 Task: Find connections with filter location Osmanabad with filter topic #sustainabilitywith filter profile language French with filter current company Acquia with filter school R. C. Patel Institute of Technology, Shirpur with filter industry Spectator Sports with filter service category Relocation with filter keywords title Web Developer
Action: Mouse moved to (533, 69)
Screenshot: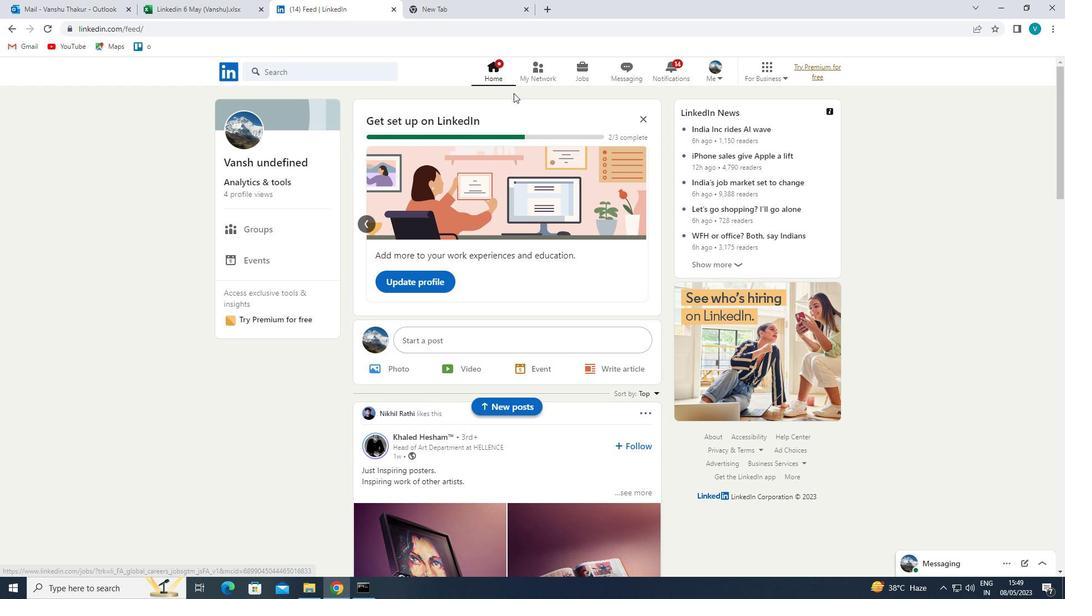 
Action: Mouse pressed left at (533, 69)
Screenshot: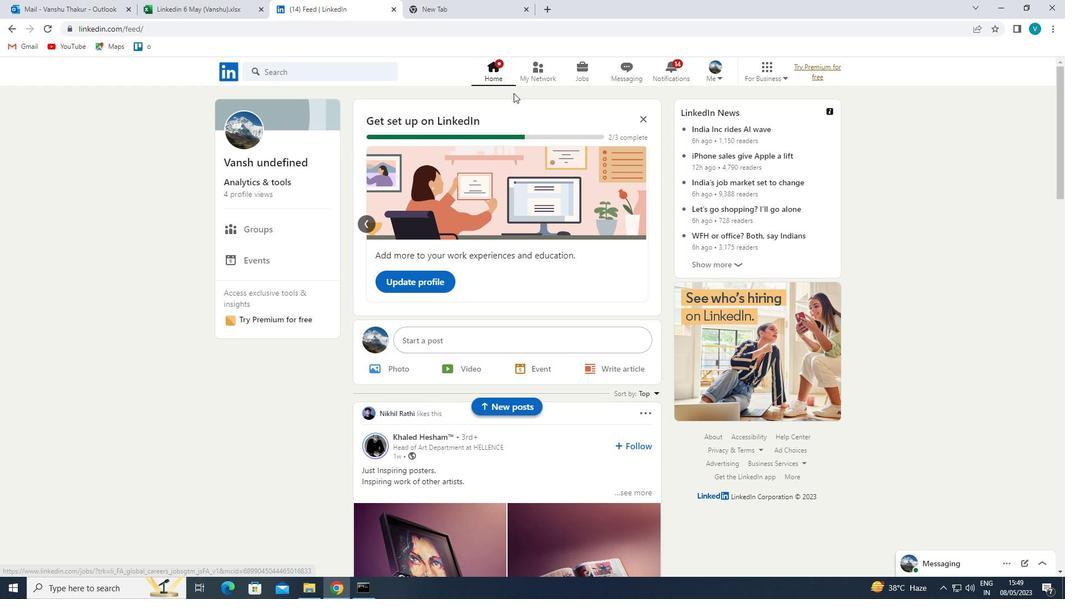 
Action: Mouse moved to (312, 133)
Screenshot: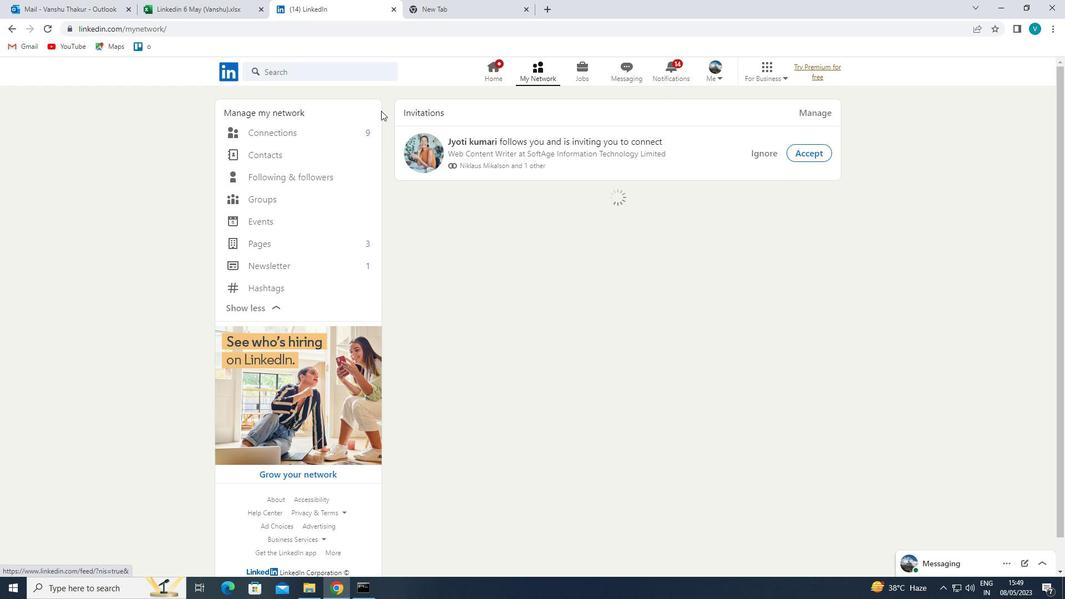 
Action: Mouse pressed left at (312, 133)
Screenshot: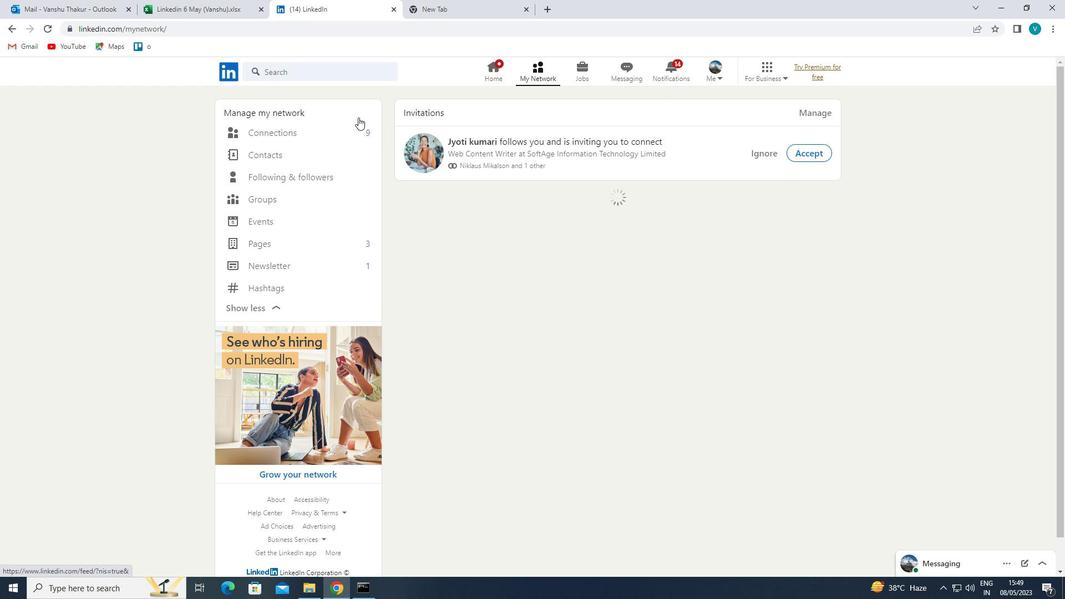 
Action: Mouse moved to (636, 135)
Screenshot: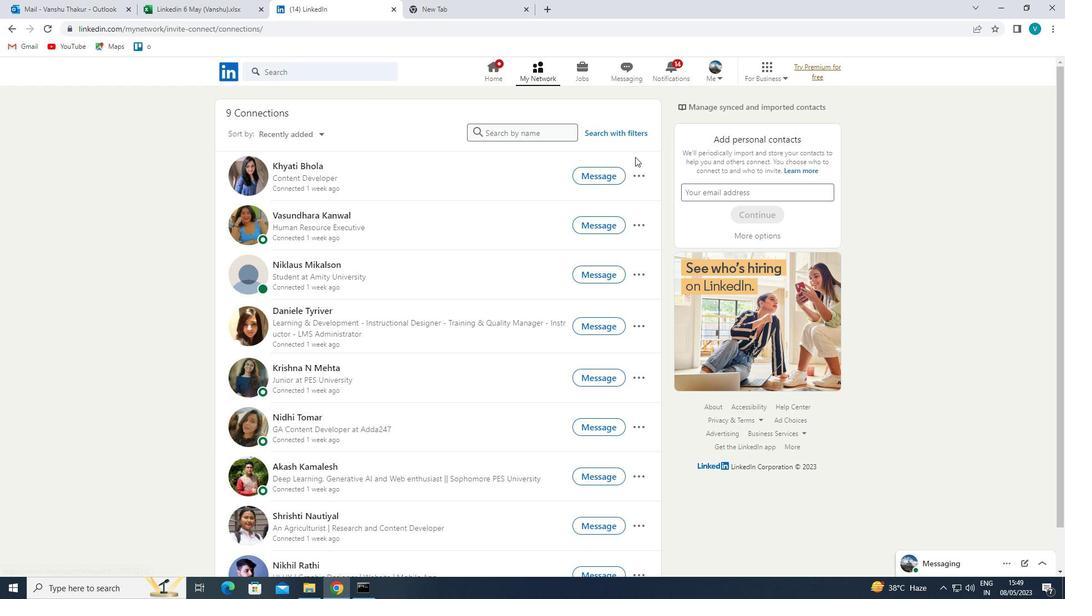 
Action: Mouse pressed left at (636, 135)
Screenshot: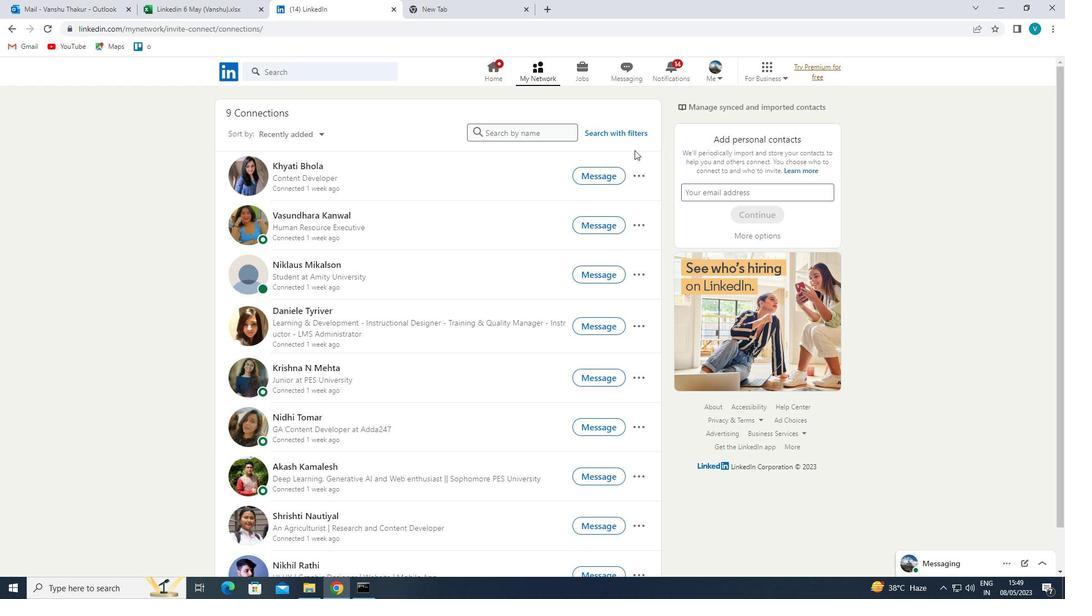 
Action: Mouse moved to (517, 103)
Screenshot: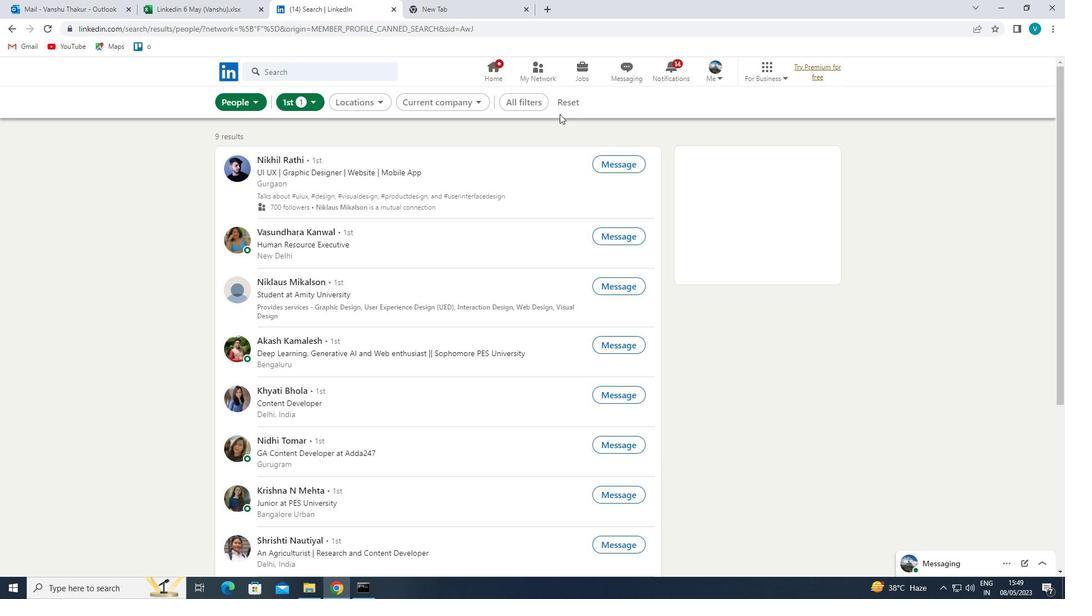 
Action: Mouse pressed left at (517, 103)
Screenshot: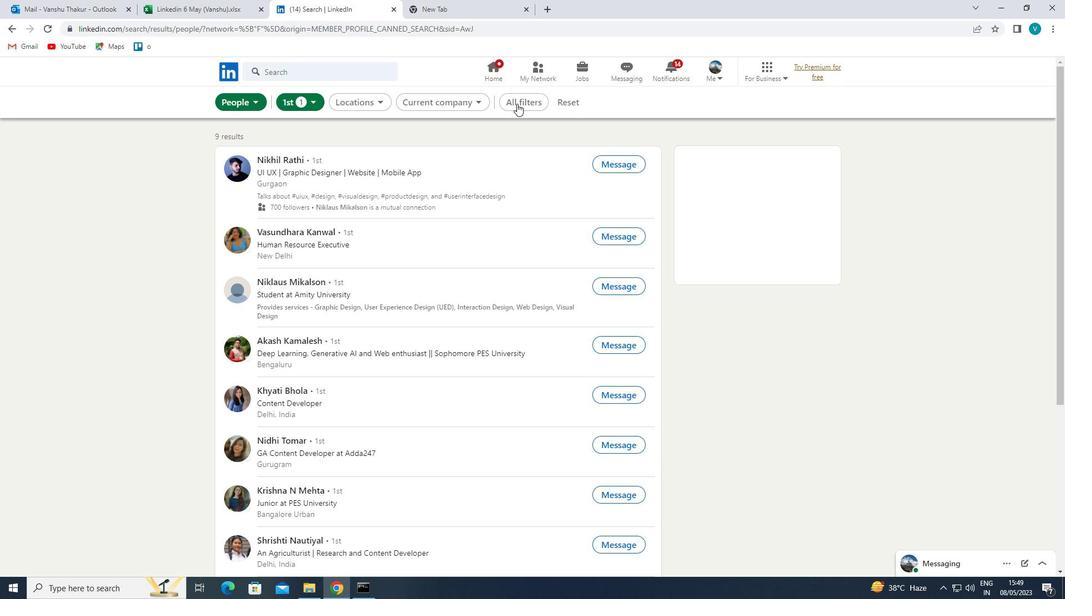 
Action: Mouse moved to (904, 262)
Screenshot: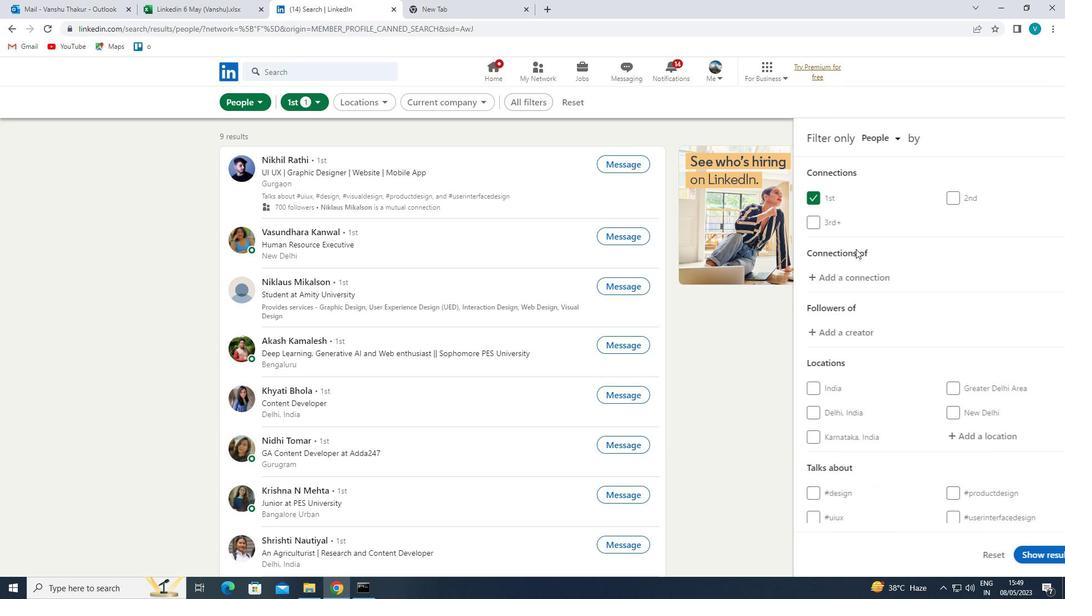 
Action: Mouse scrolled (904, 262) with delta (0, 0)
Screenshot: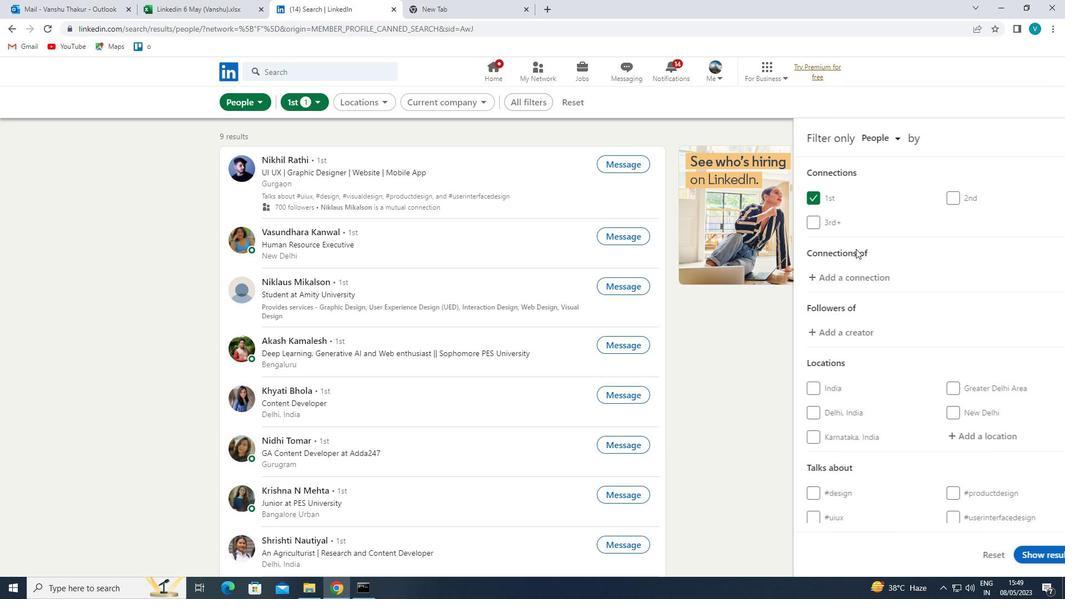 
Action: Mouse scrolled (904, 262) with delta (0, 0)
Screenshot: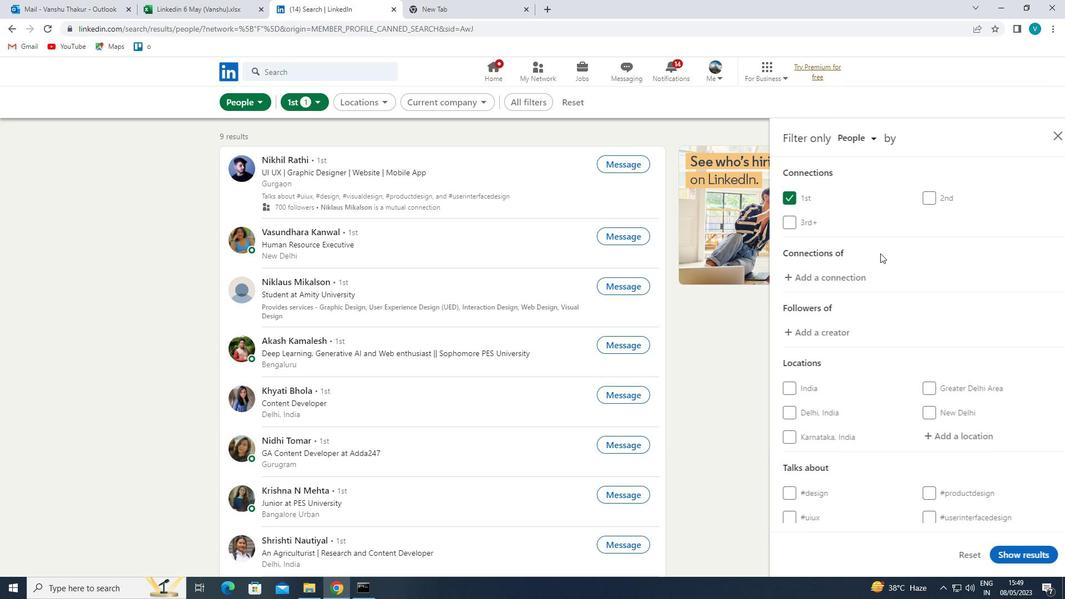 
Action: Mouse moved to (941, 324)
Screenshot: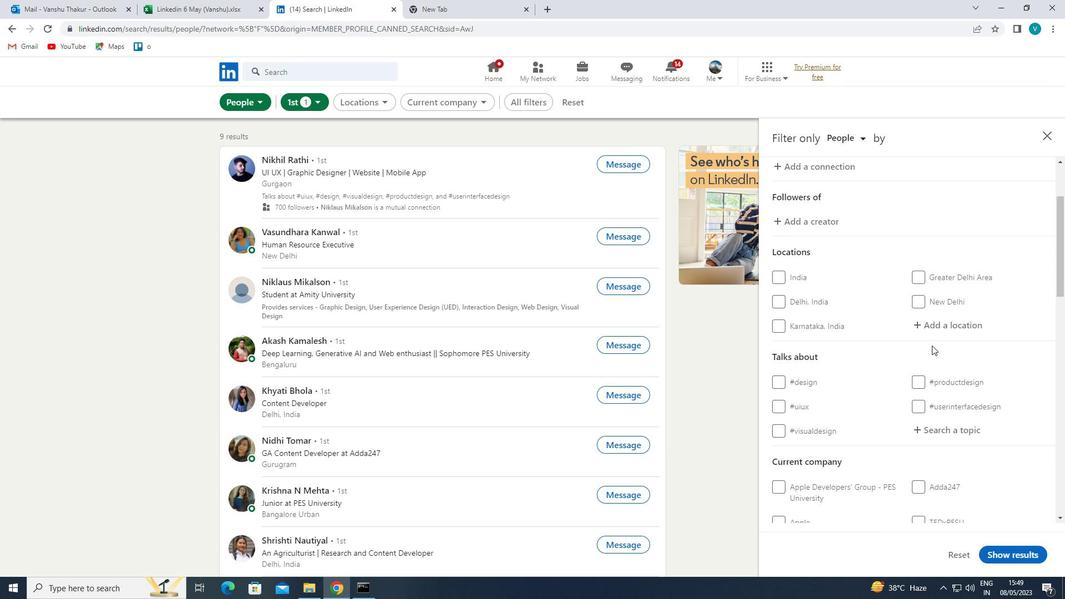 
Action: Mouse pressed left at (941, 324)
Screenshot: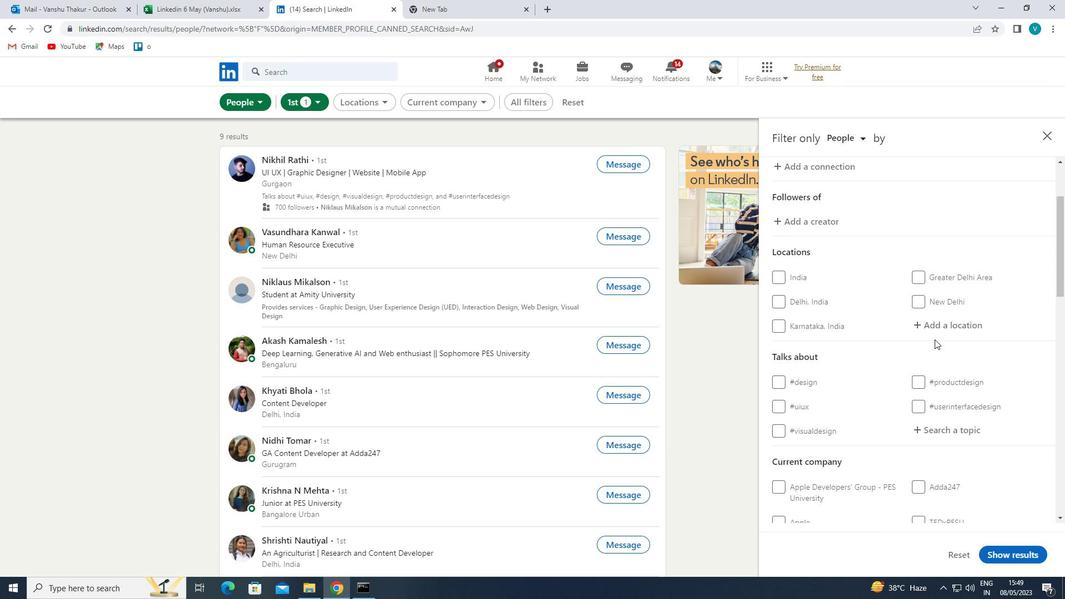 
Action: Mouse moved to (705, 198)
Screenshot: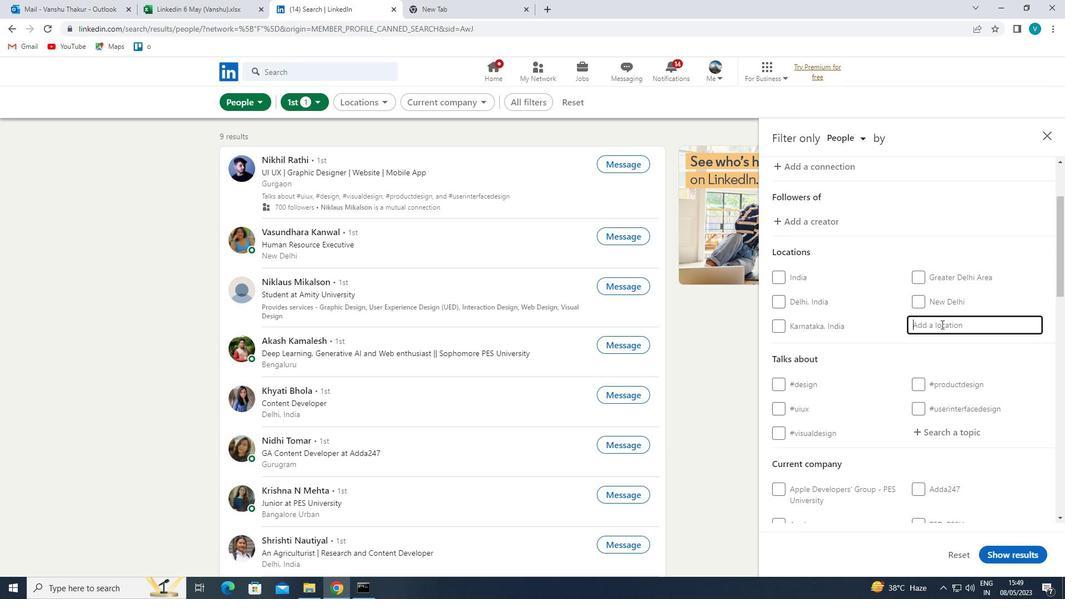 
Action: Key pressed <Key.shift>OSMANABAD
Screenshot: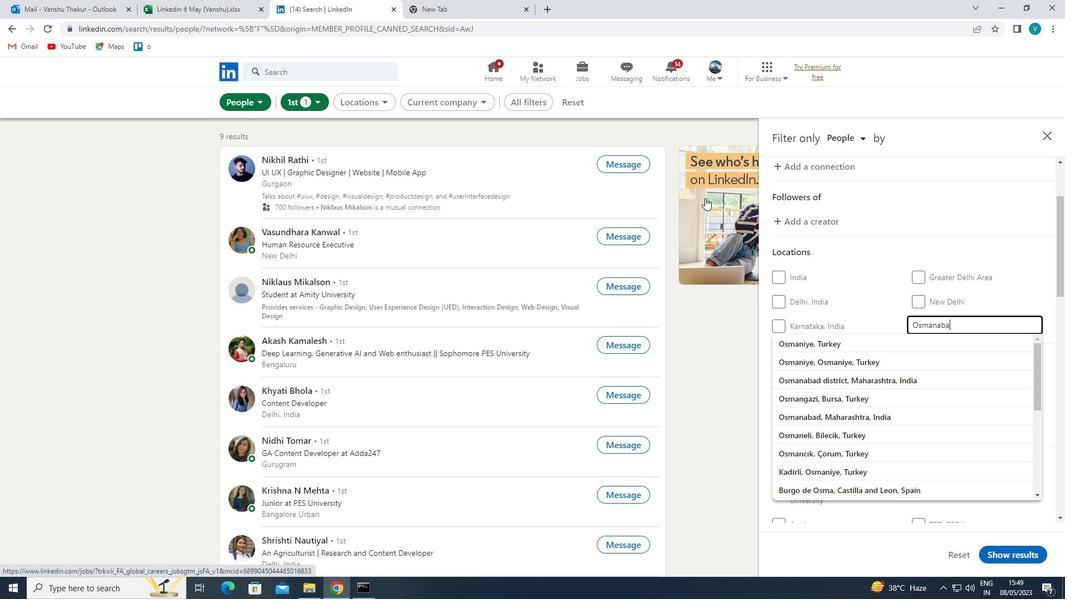 
Action: Mouse moved to (883, 338)
Screenshot: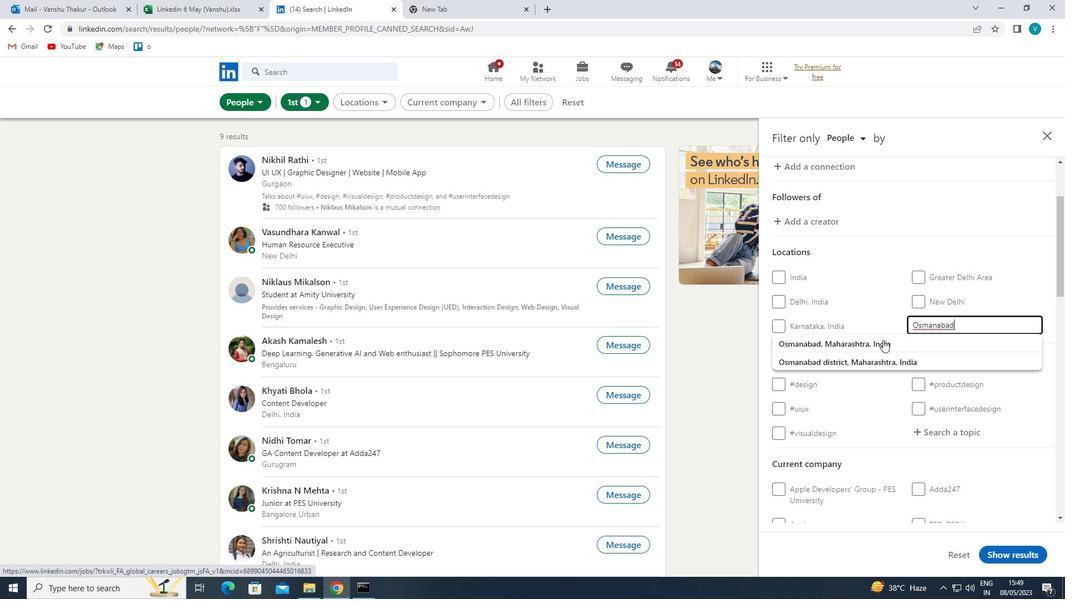 
Action: Mouse pressed left at (883, 338)
Screenshot: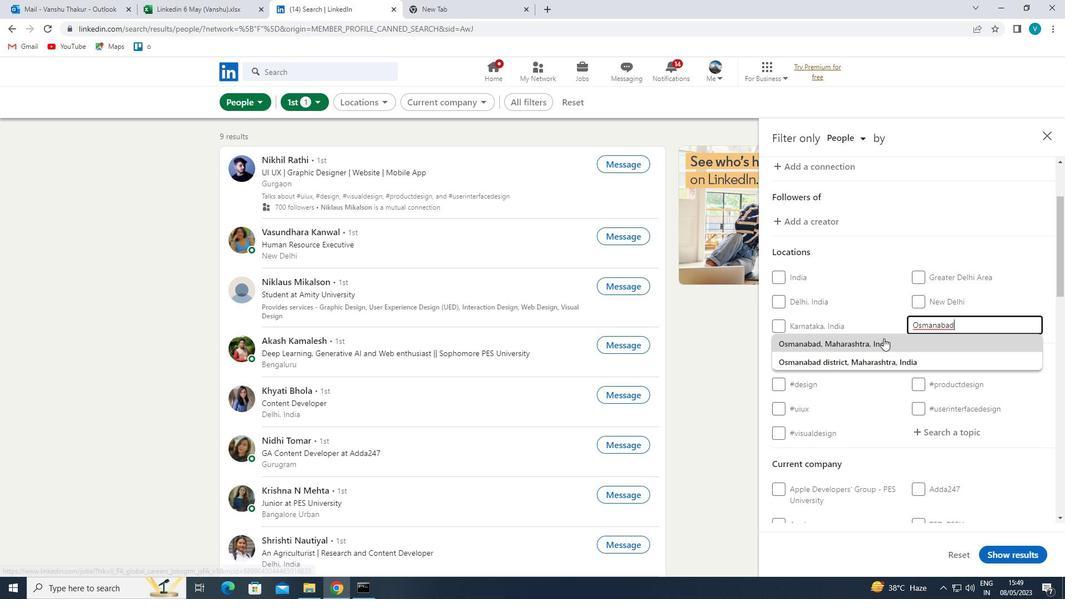 
Action: Mouse moved to (929, 350)
Screenshot: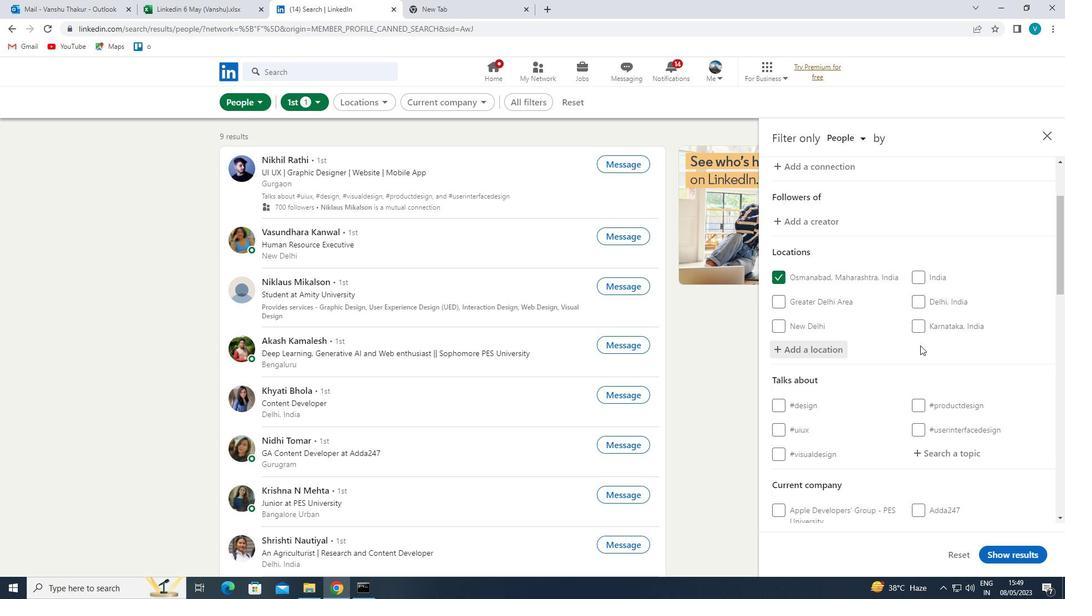 
Action: Mouse scrolled (929, 349) with delta (0, 0)
Screenshot: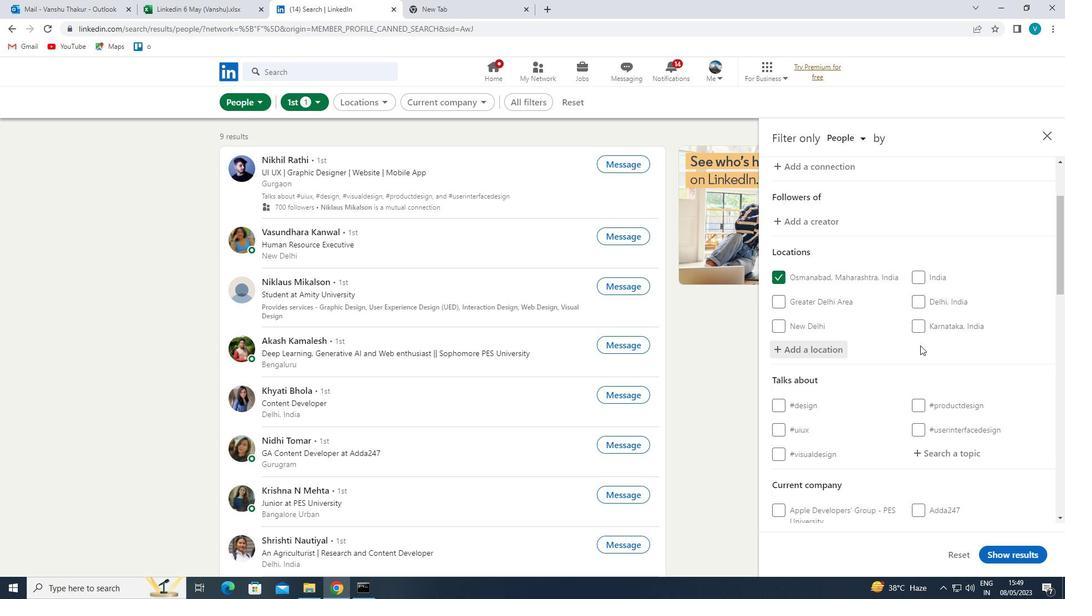 
Action: Mouse moved to (930, 350)
Screenshot: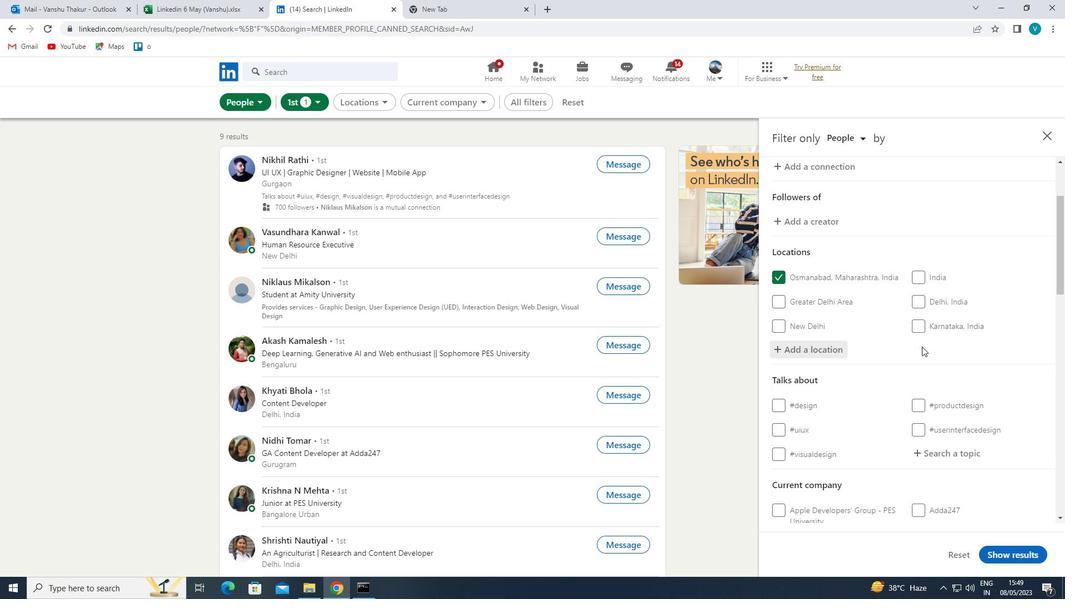 
Action: Mouse scrolled (930, 350) with delta (0, 0)
Screenshot: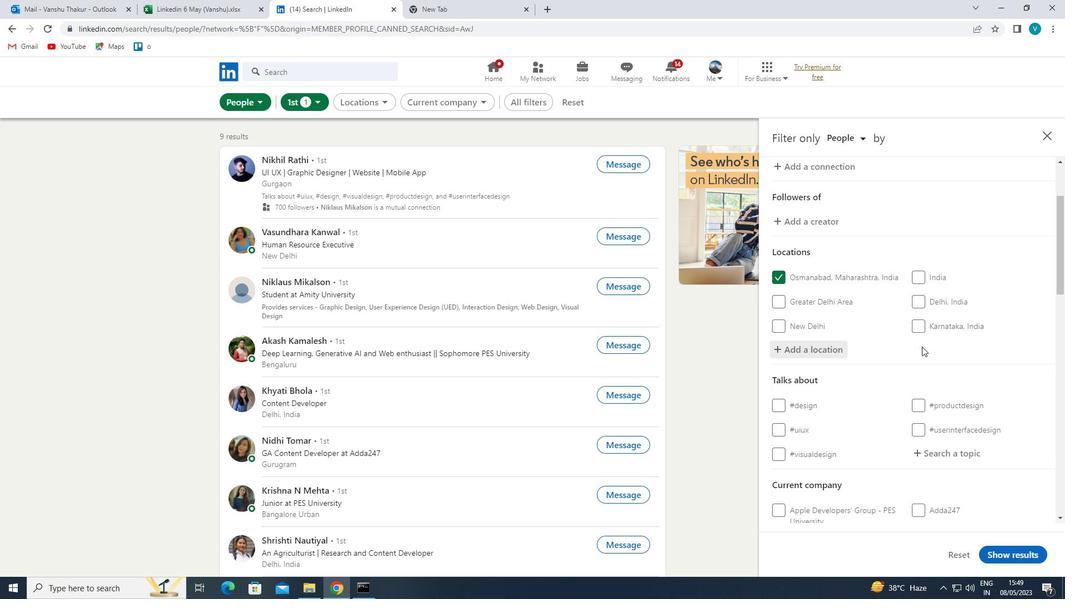 
Action: Mouse moved to (949, 350)
Screenshot: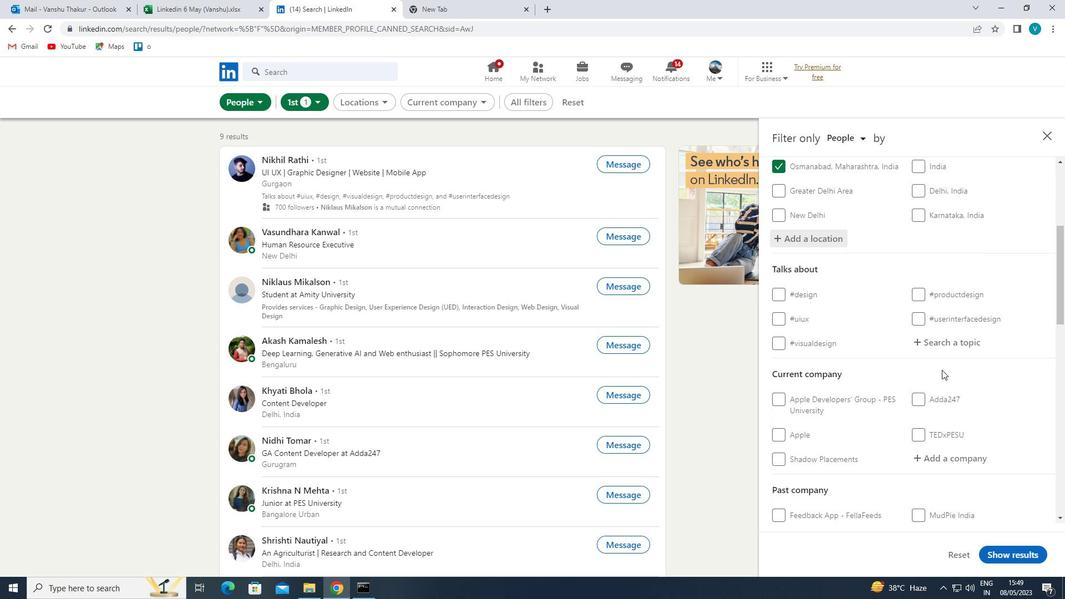 
Action: Mouse pressed left at (949, 350)
Screenshot: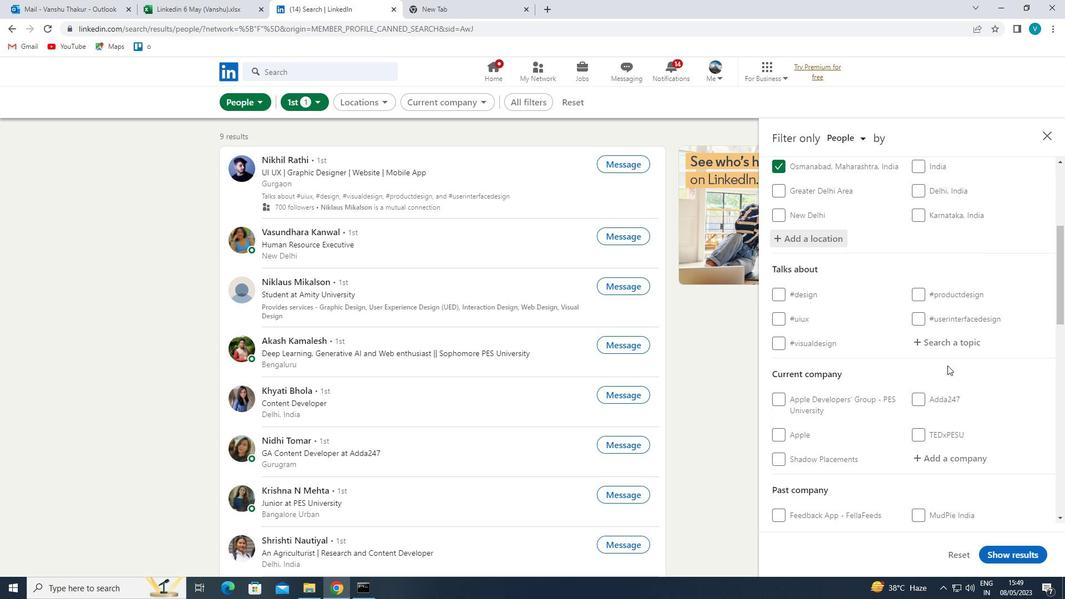 
Action: Mouse moved to (751, 229)
Screenshot: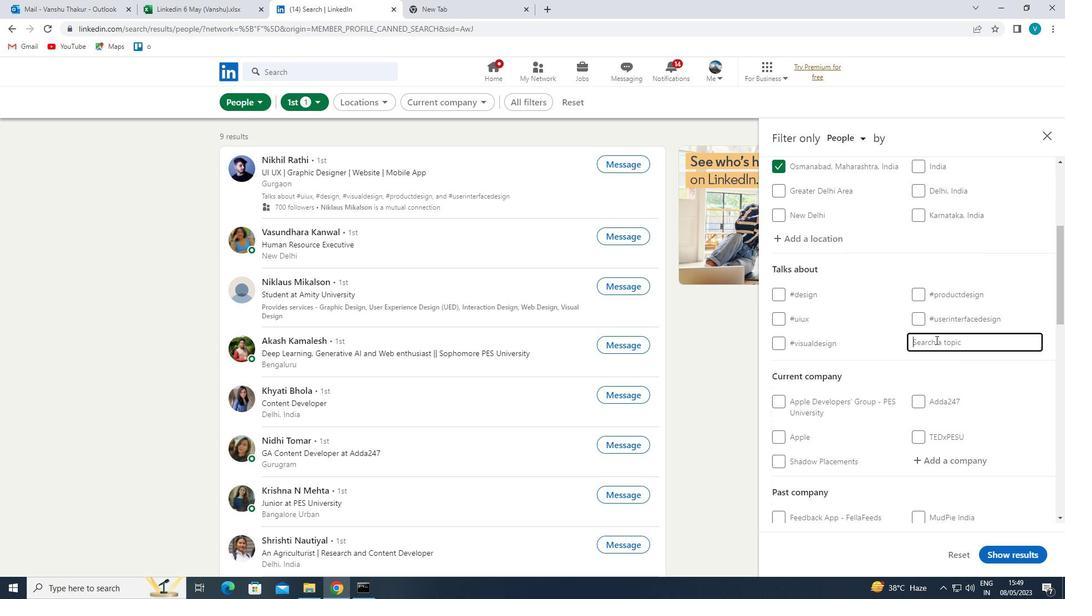 
Action: Key pressed SUSTAINA
Screenshot: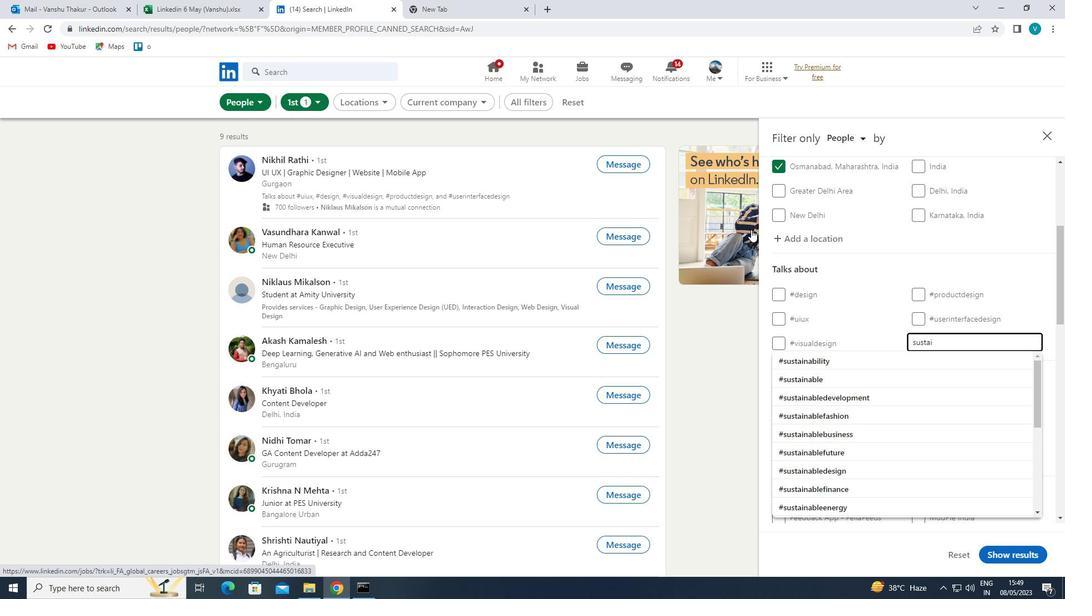 
Action: Mouse moved to (836, 361)
Screenshot: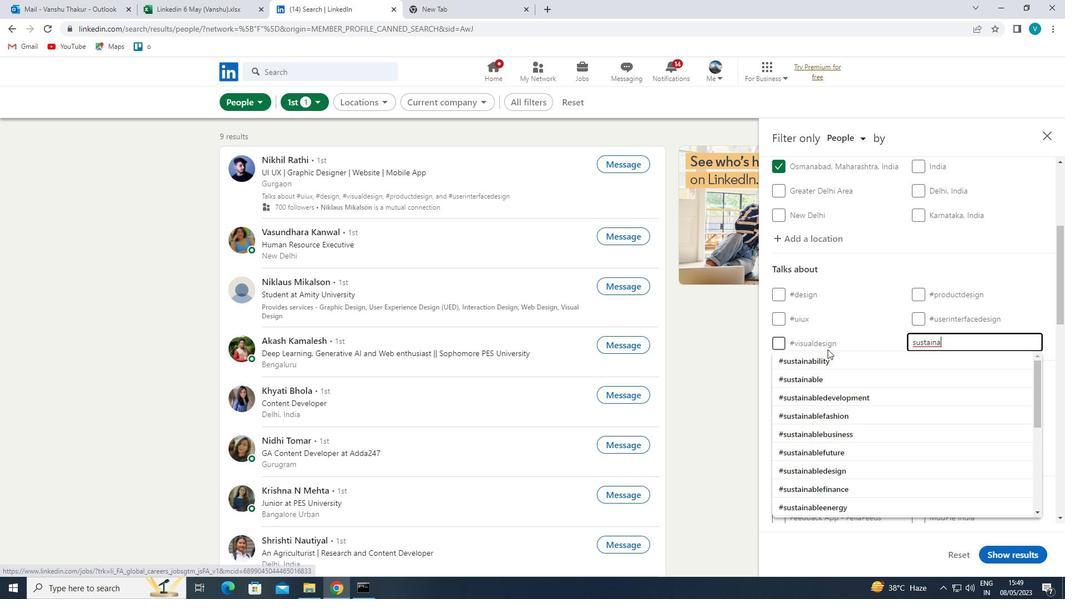 
Action: Mouse pressed left at (836, 361)
Screenshot: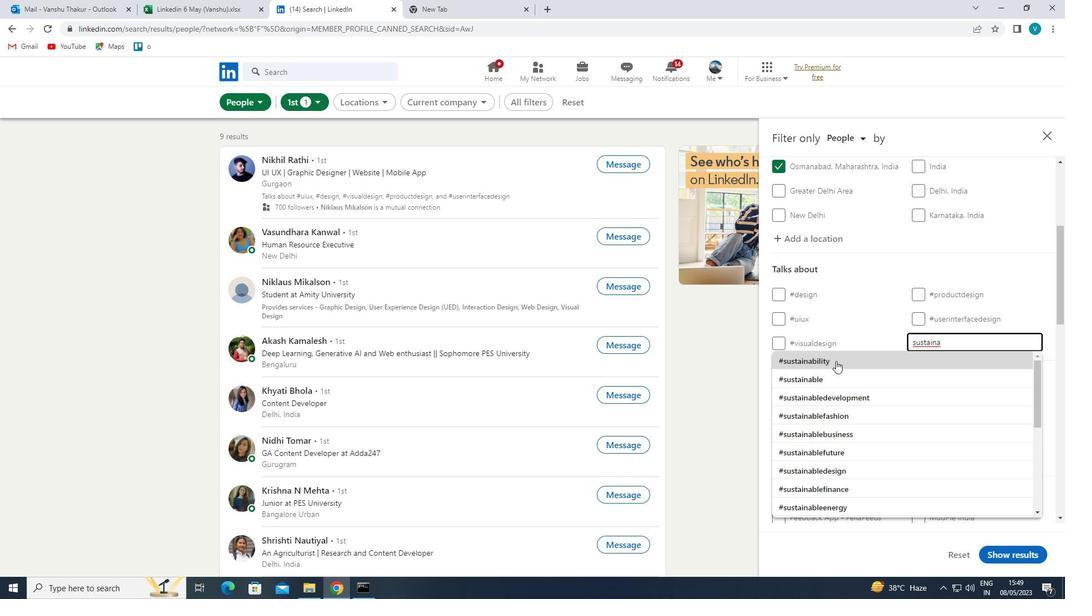 
Action: Mouse moved to (899, 350)
Screenshot: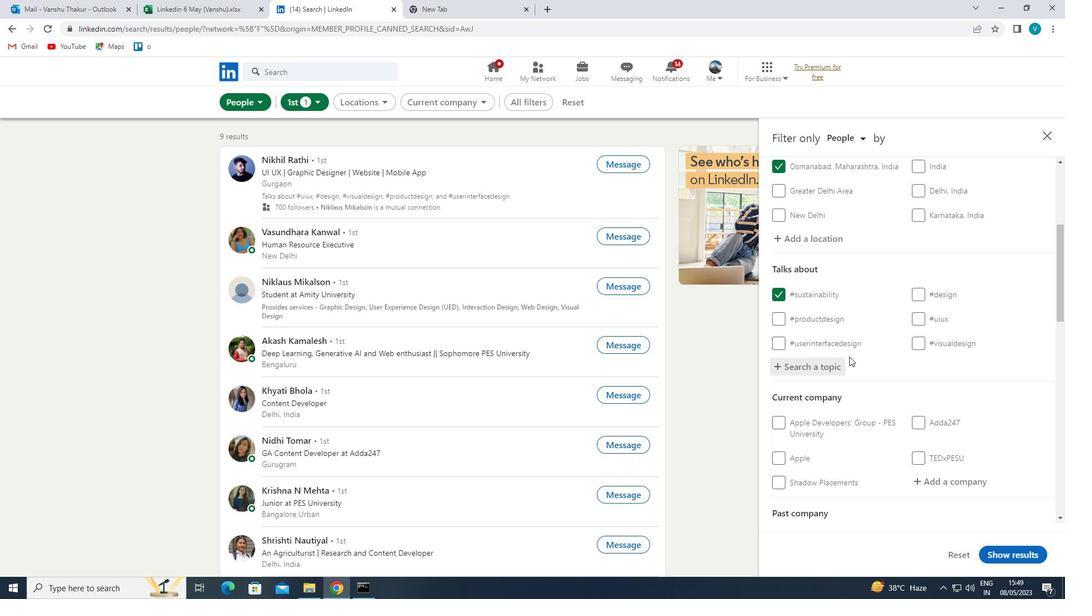 
Action: Mouse scrolled (899, 350) with delta (0, 0)
Screenshot: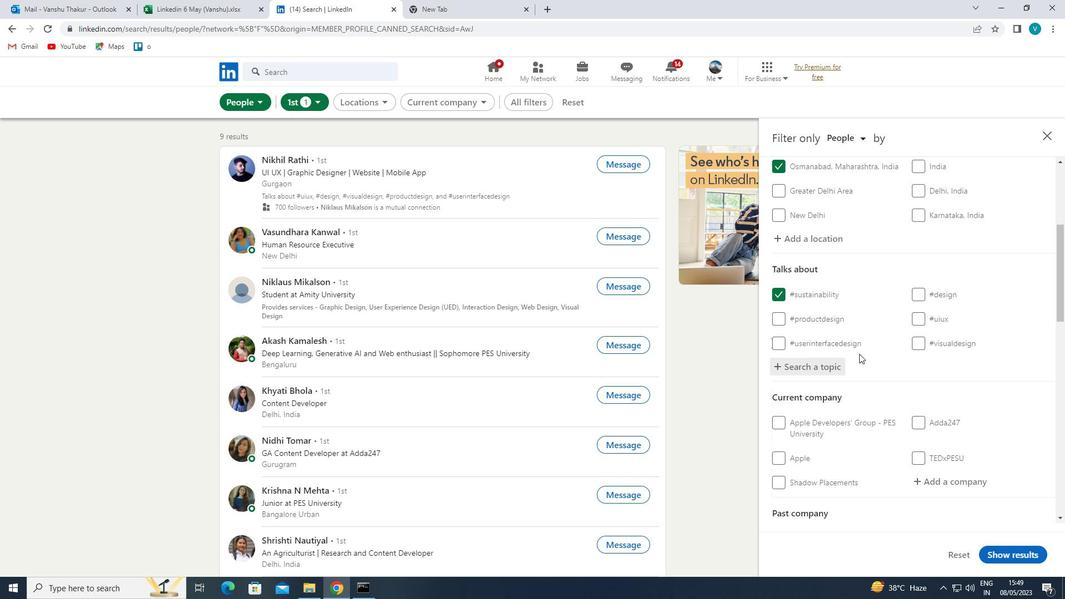 
Action: Mouse moved to (903, 350)
Screenshot: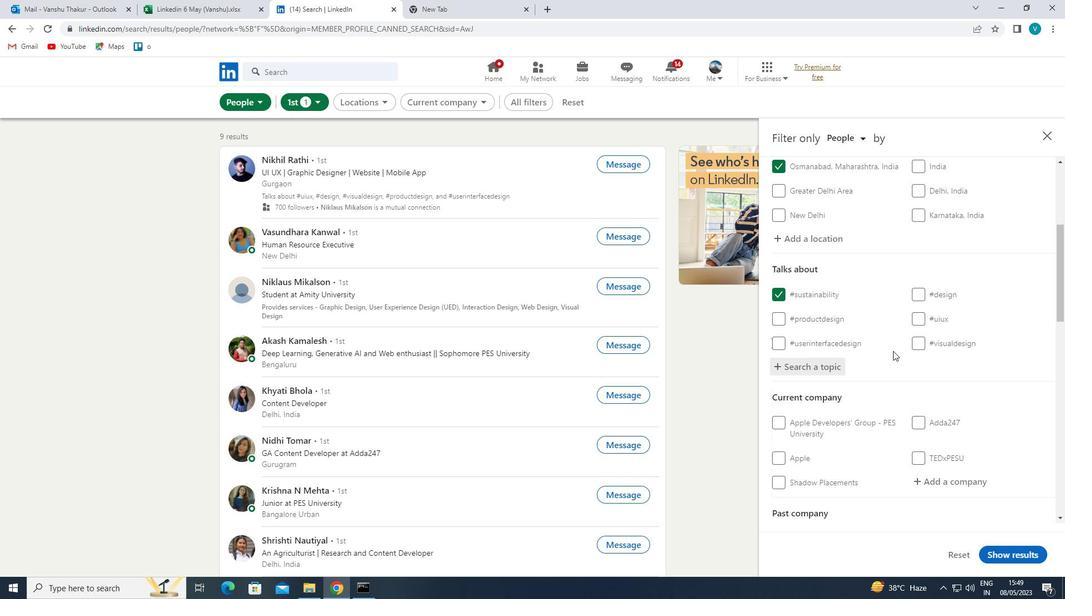 
Action: Mouse scrolled (903, 350) with delta (0, 0)
Screenshot: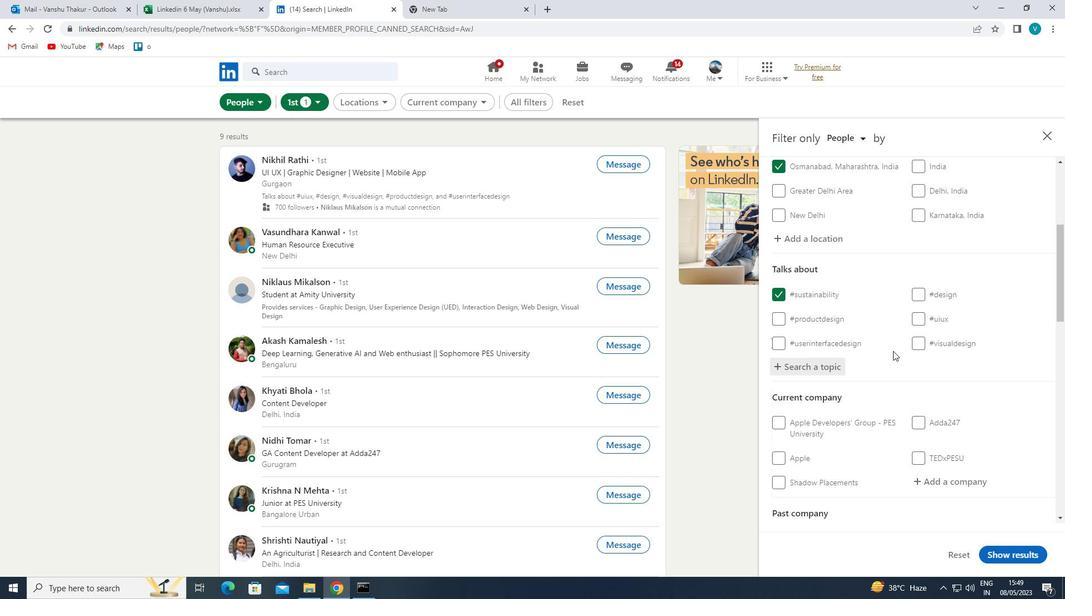 
Action: Mouse moved to (906, 350)
Screenshot: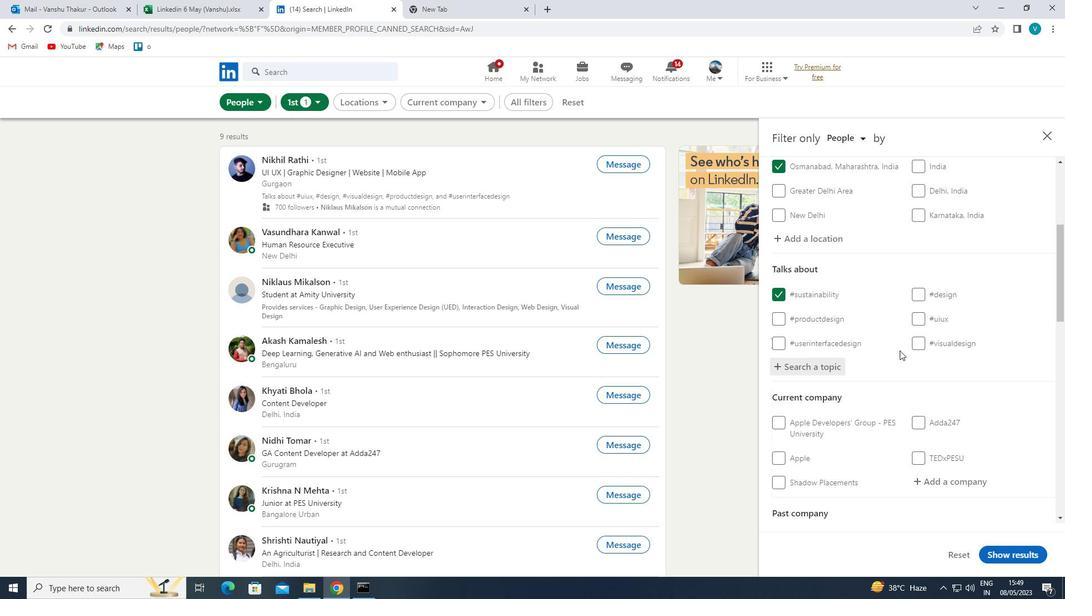 
Action: Mouse scrolled (906, 349) with delta (0, 0)
Screenshot: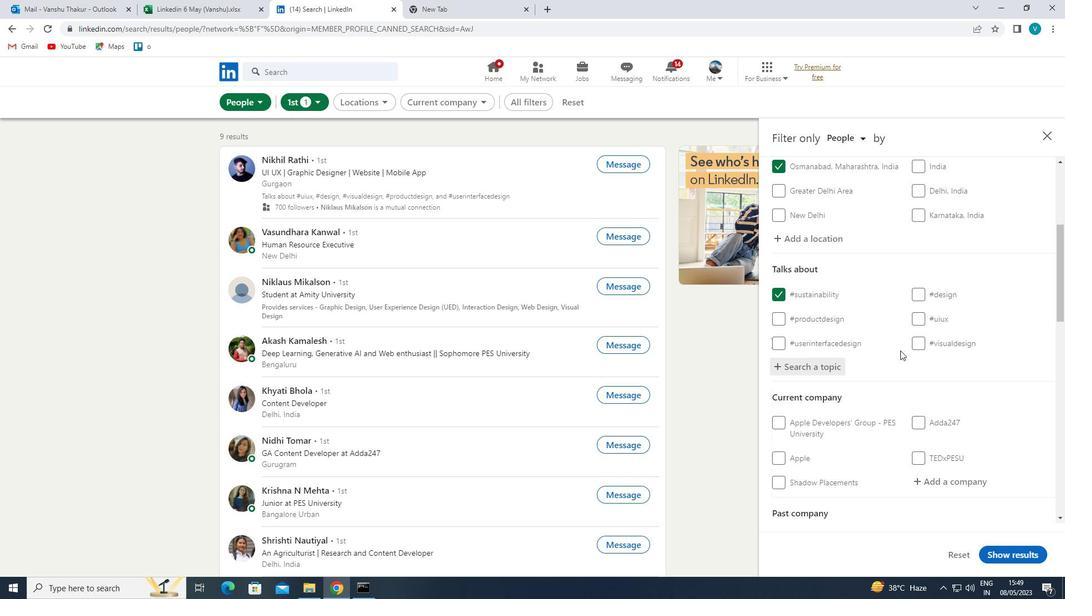 
Action: Mouse moved to (948, 317)
Screenshot: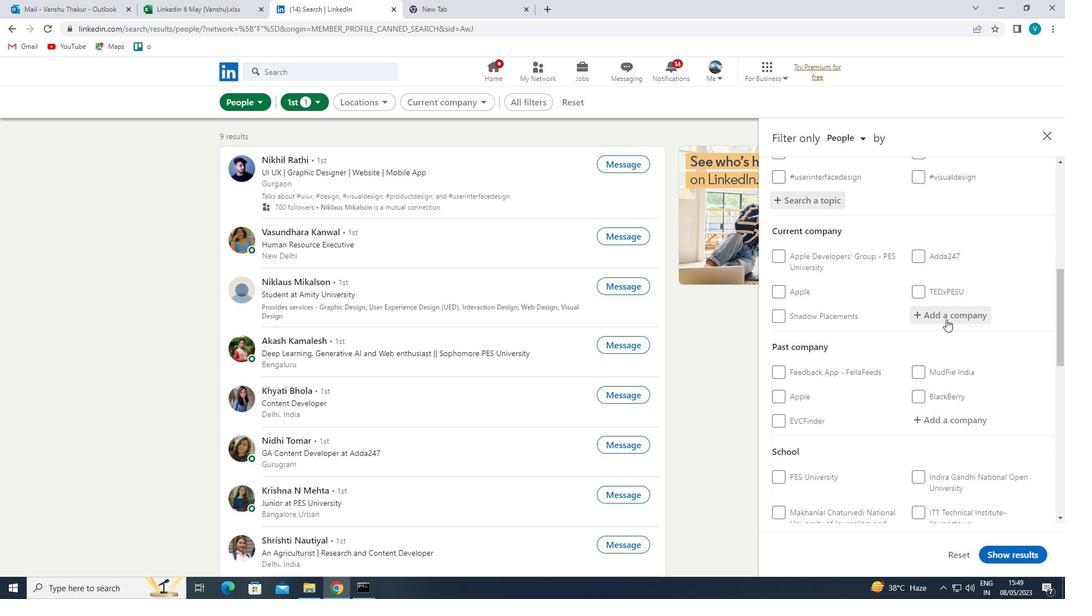 
Action: Mouse pressed left at (948, 317)
Screenshot: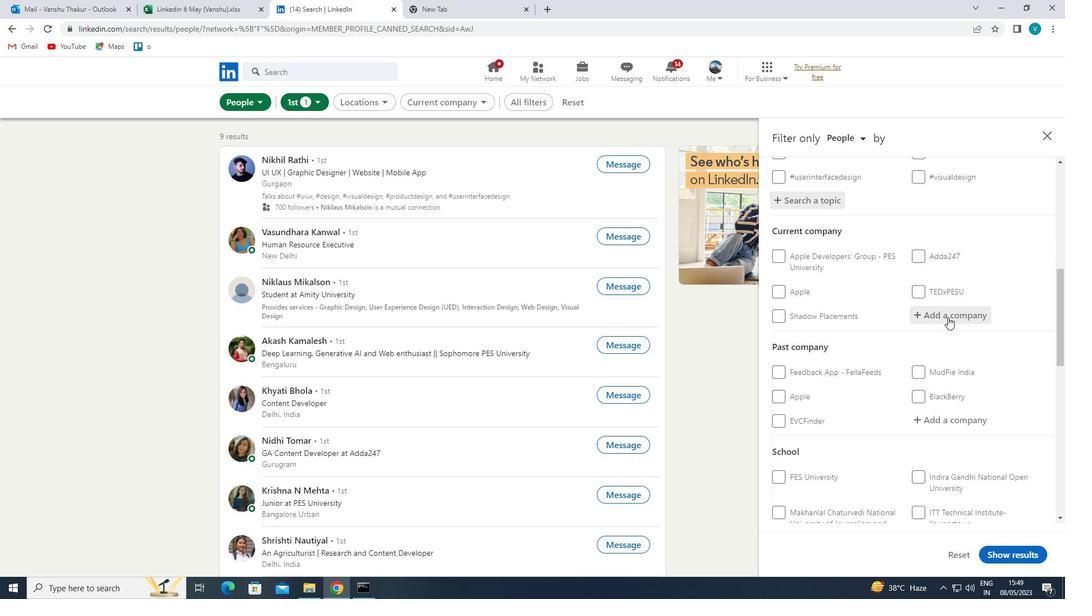 
Action: Key pressed <Key.shift>
Screenshot: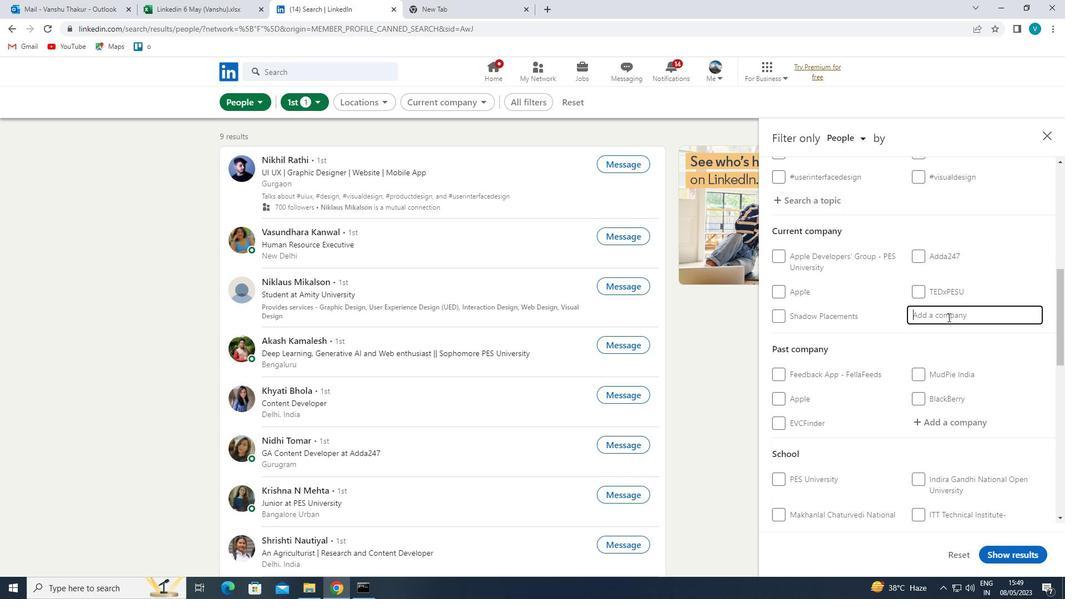 
Action: Mouse moved to (871, 271)
Screenshot: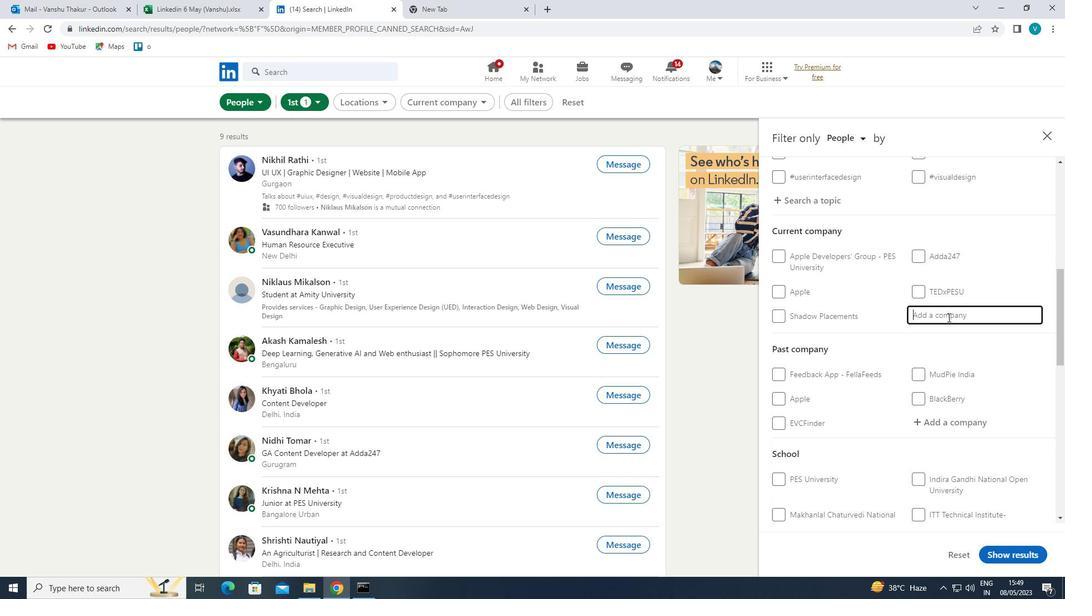 
Action: Key pressed ACQUITA
Screenshot: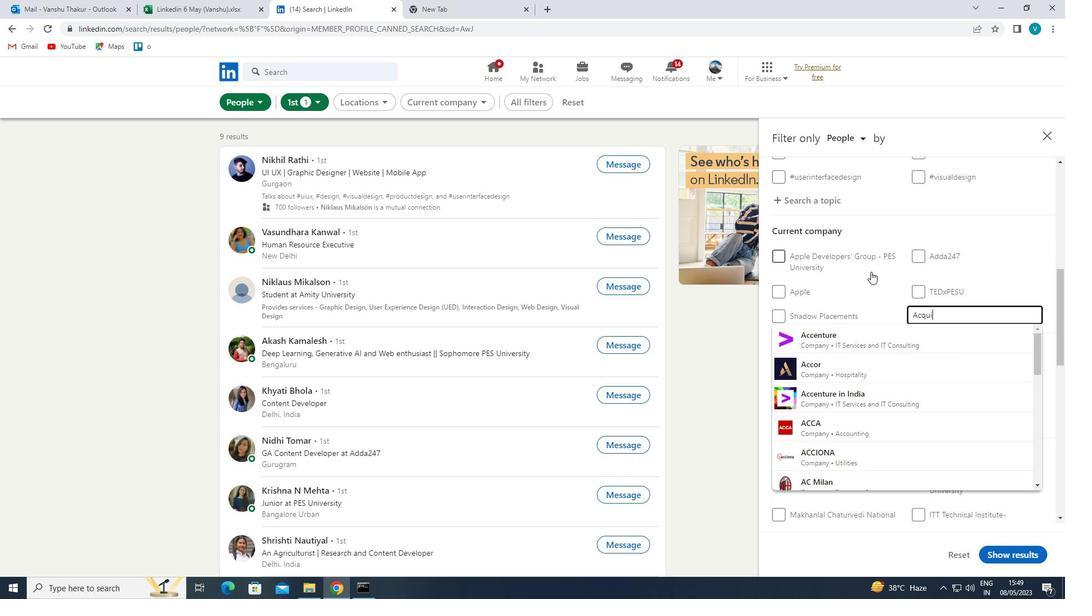 
Action: Mouse moved to (943, 322)
Screenshot: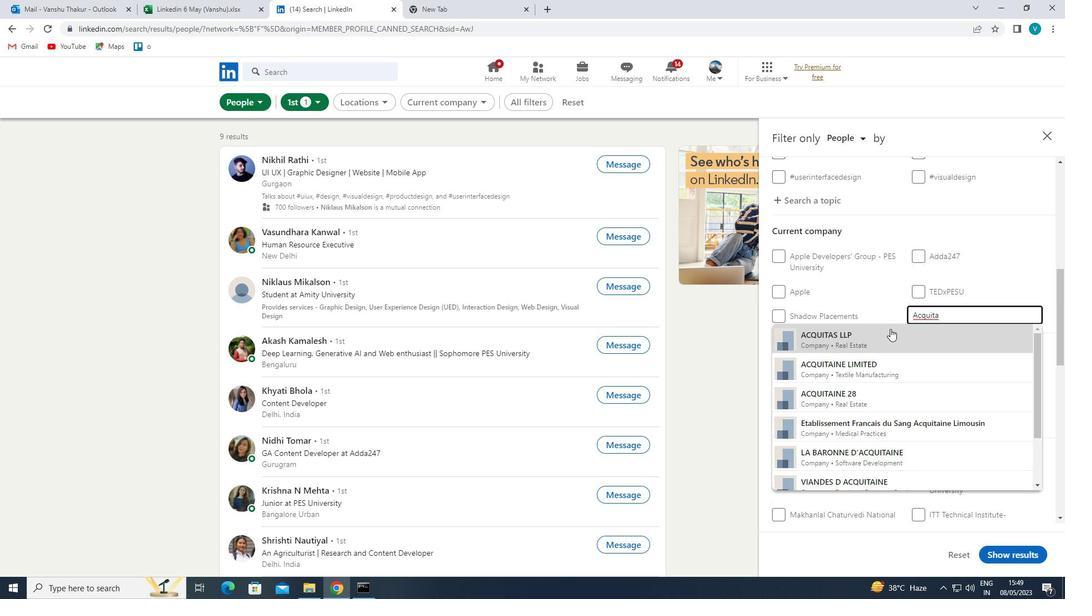 
Action: Mouse scrolled (943, 322) with delta (0, 0)
Screenshot: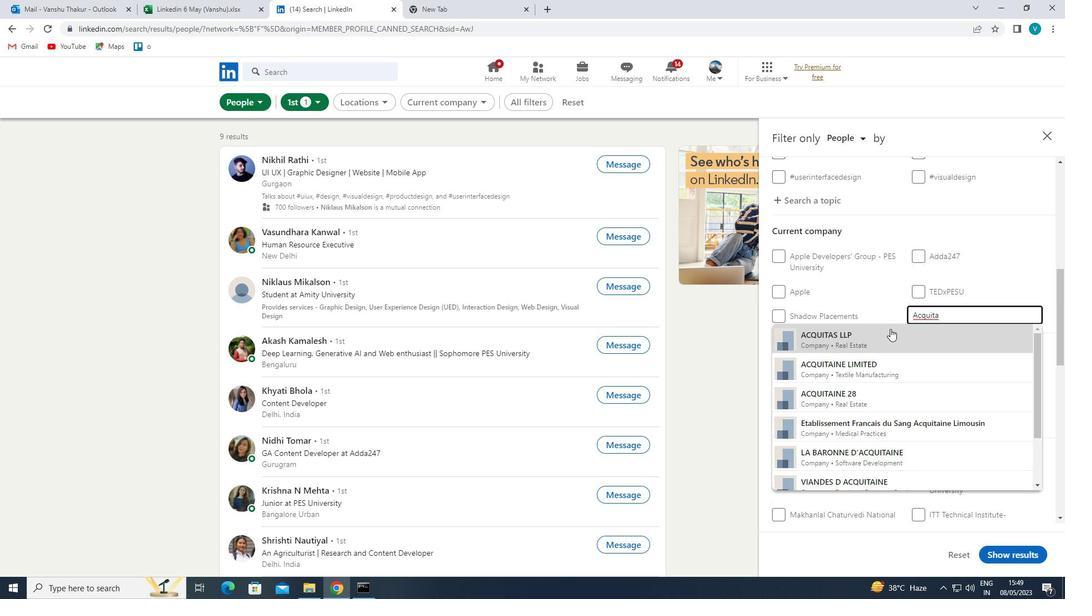 
Action: Mouse moved to (925, 303)
Screenshot: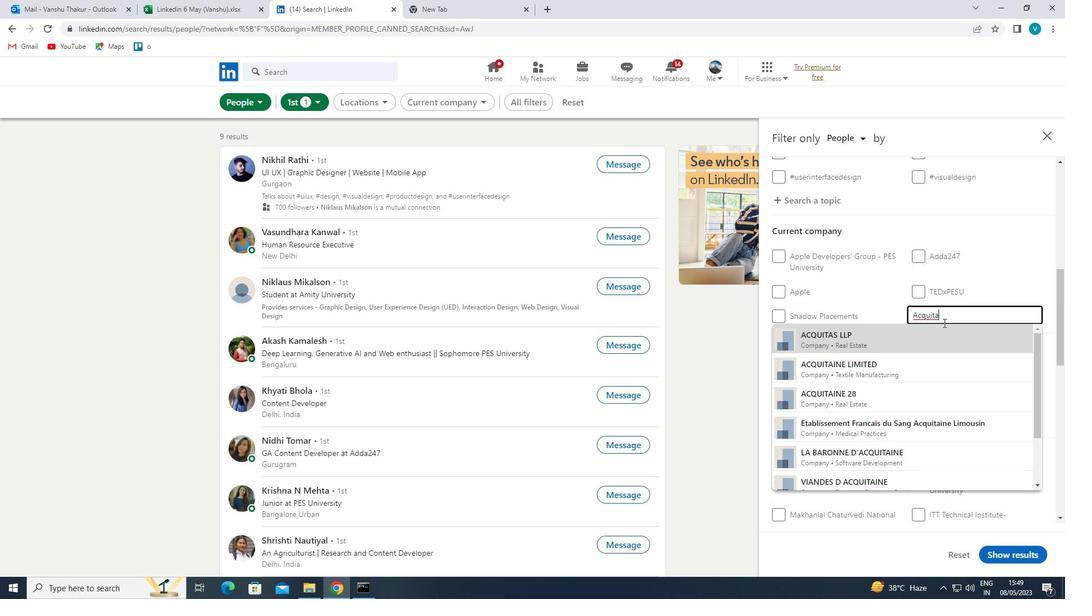 
Action: Key pressed <Key.backspace><Key.backspace>
Screenshot: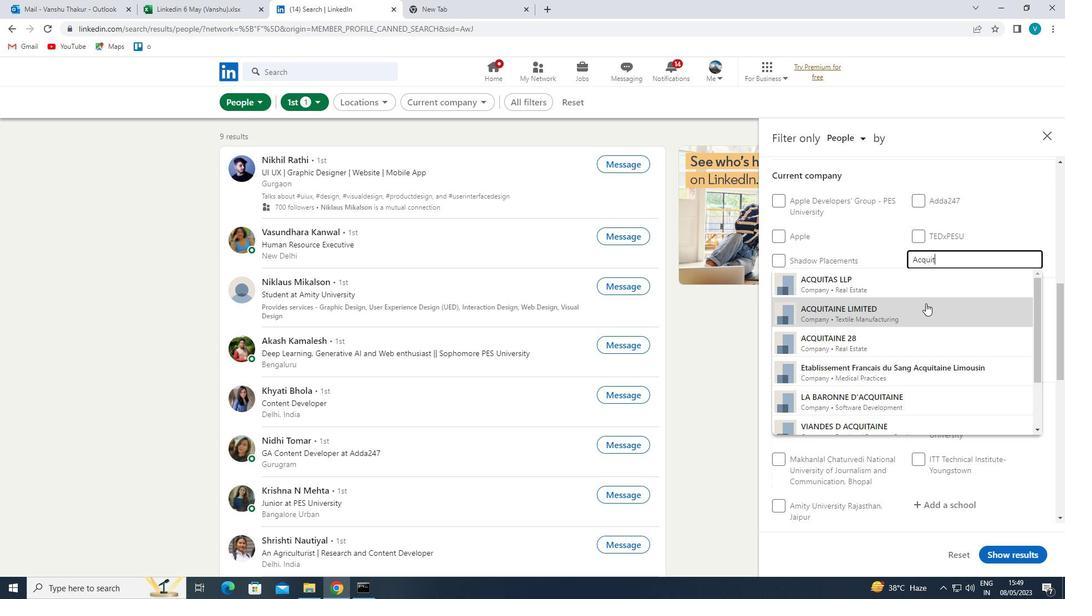 
Action: Mouse moved to (940, 285)
Screenshot: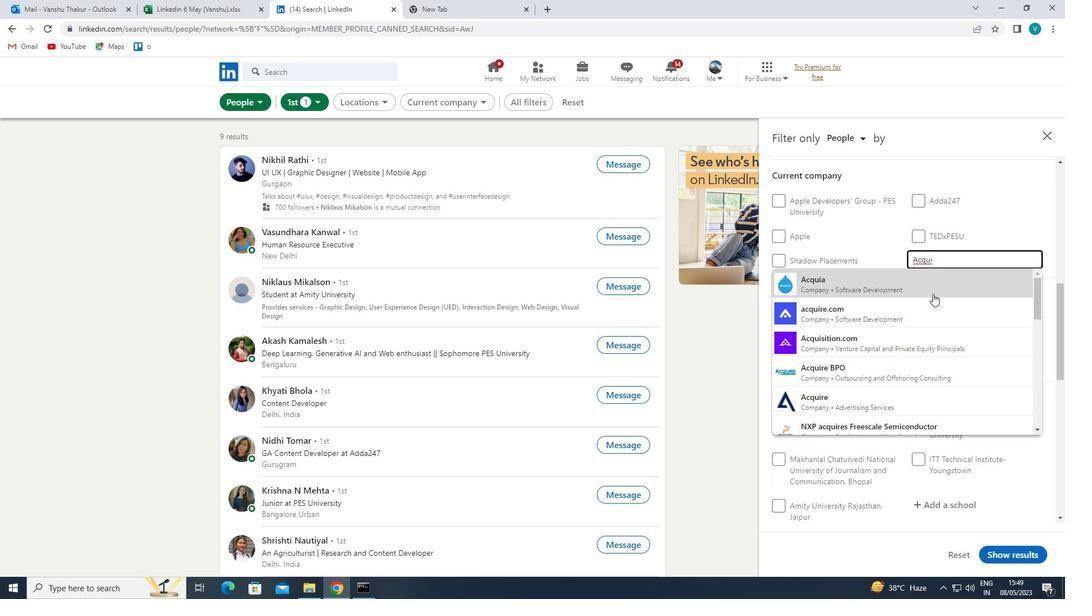 
Action: Mouse pressed left at (940, 285)
Screenshot: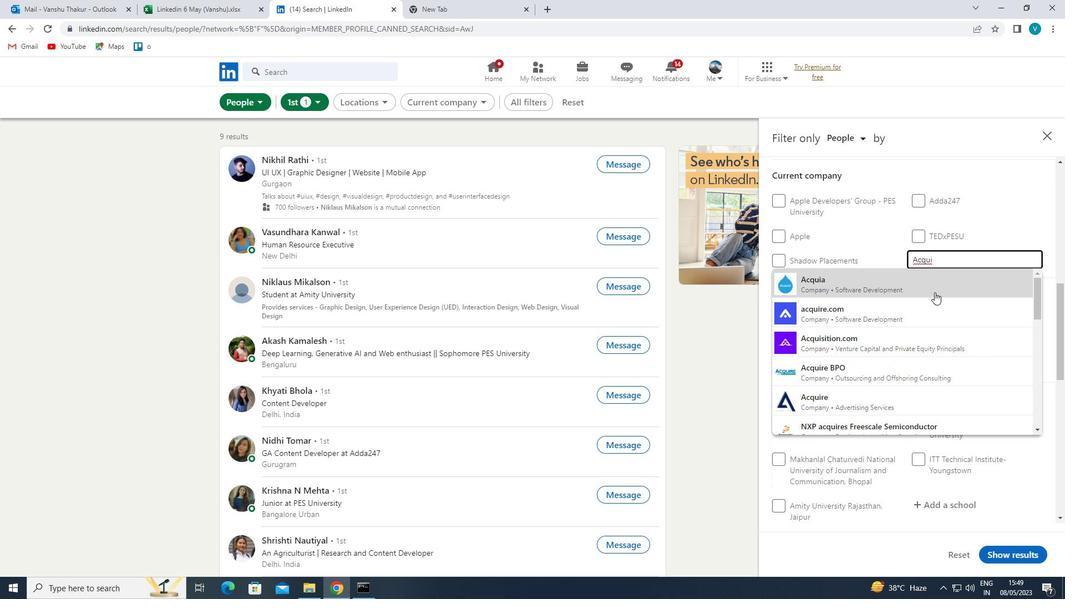 
Action: Mouse moved to (940, 285)
Screenshot: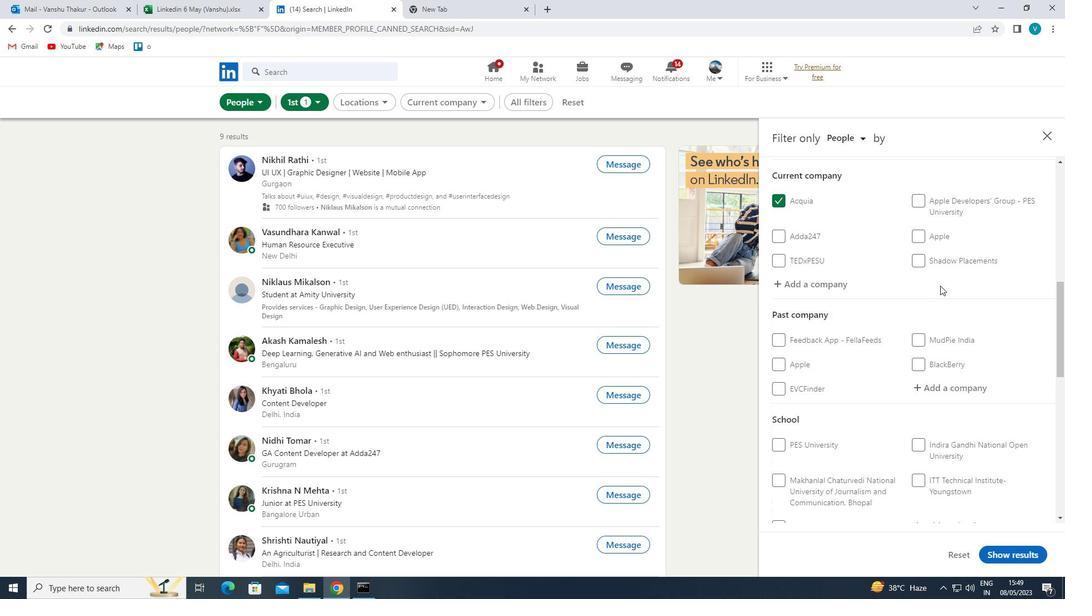 
Action: Mouse scrolled (940, 284) with delta (0, 0)
Screenshot: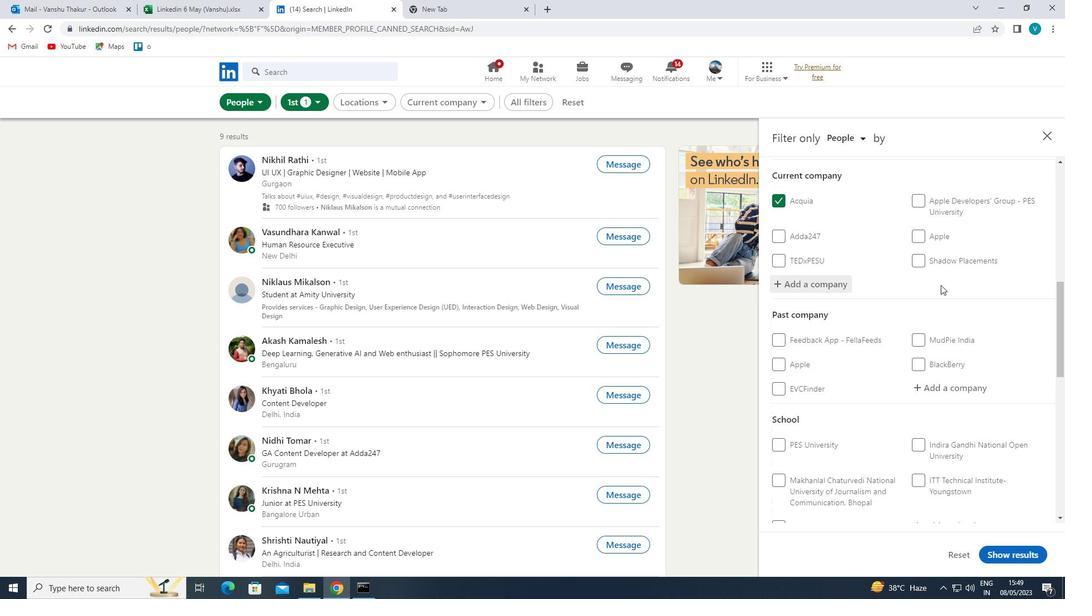 
Action: Mouse scrolled (940, 284) with delta (0, 0)
Screenshot: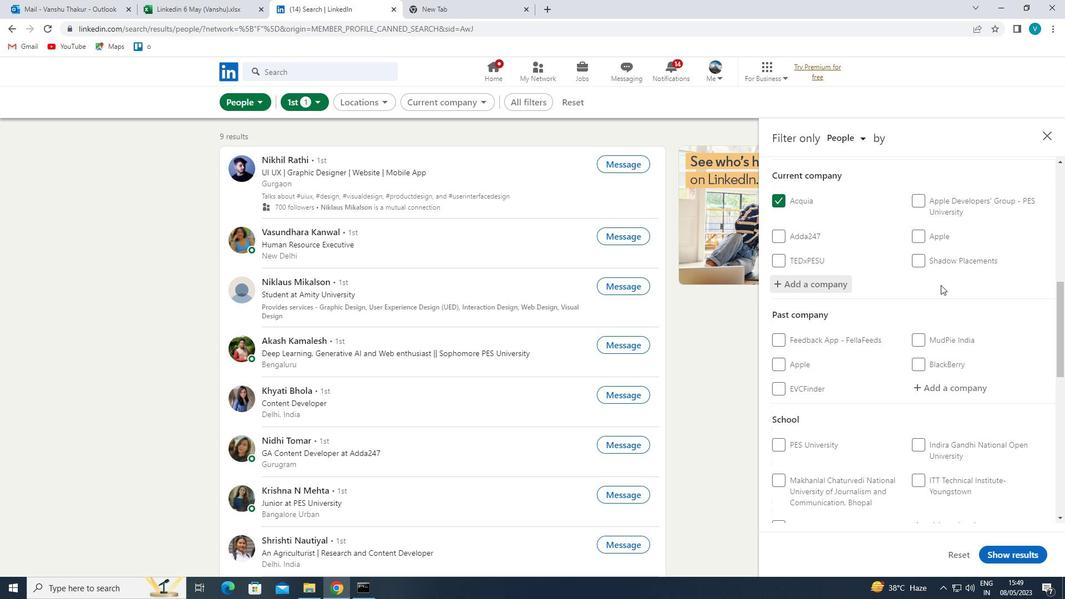 
Action: Mouse scrolled (940, 284) with delta (0, 0)
Screenshot: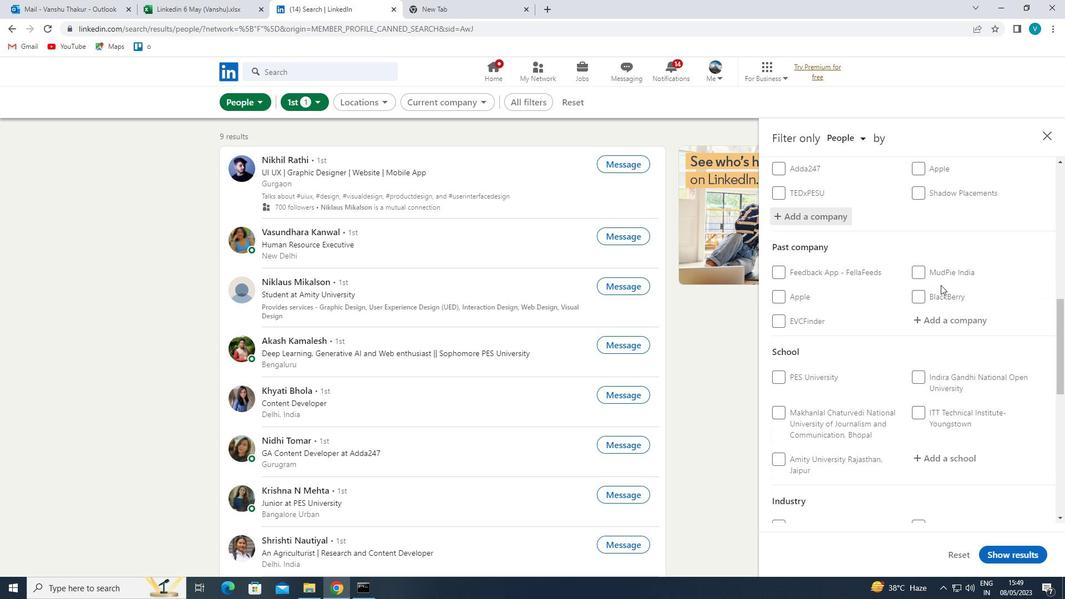 
Action: Mouse moved to (971, 357)
Screenshot: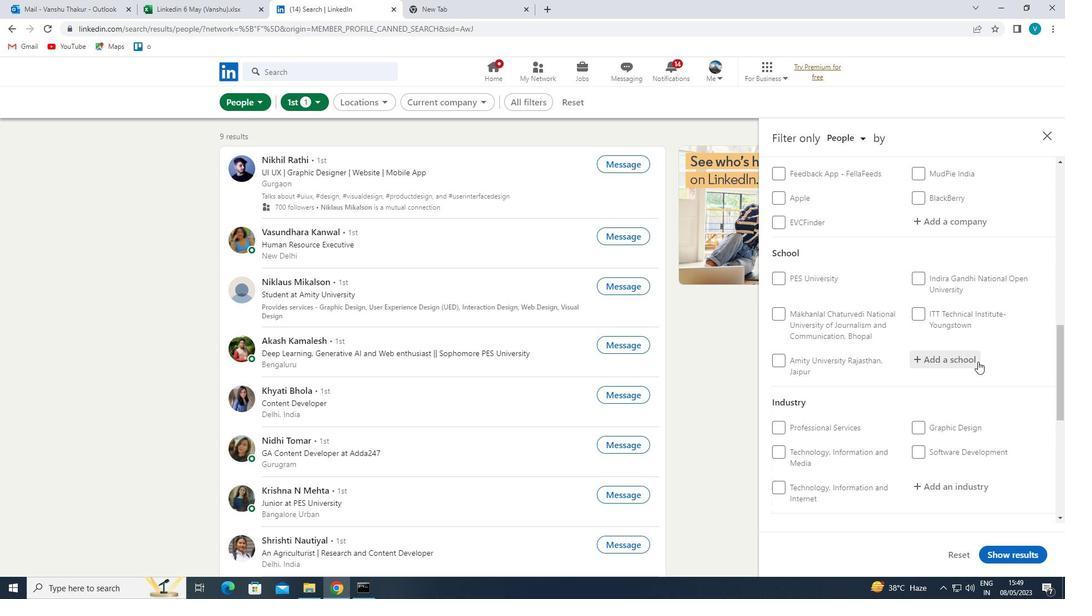 
Action: Mouse pressed left at (971, 357)
Screenshot: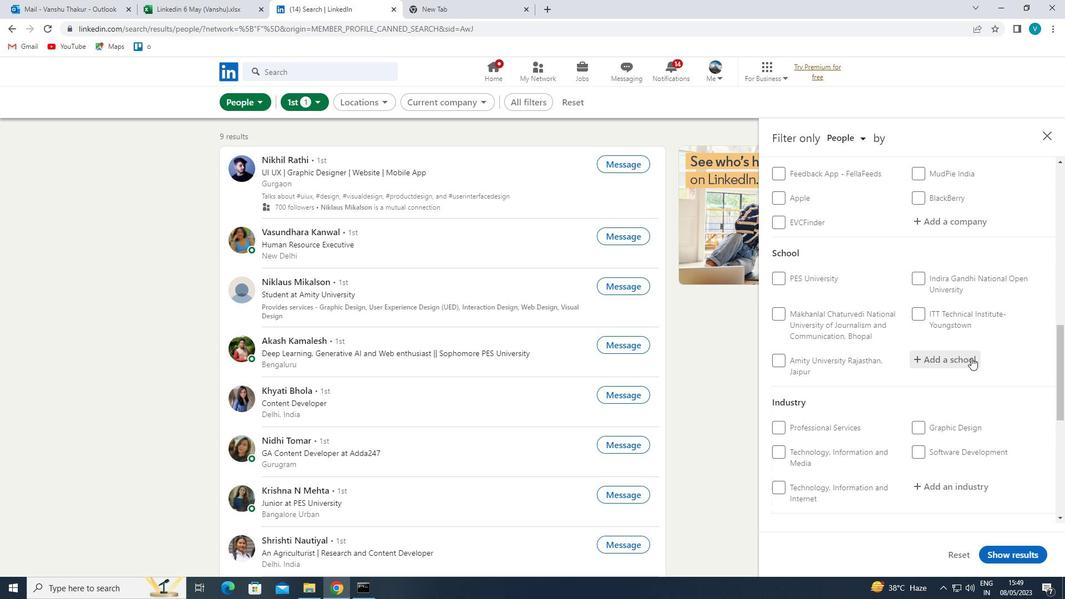 
Action: Mouse moved to (942, 373)
Screenshot: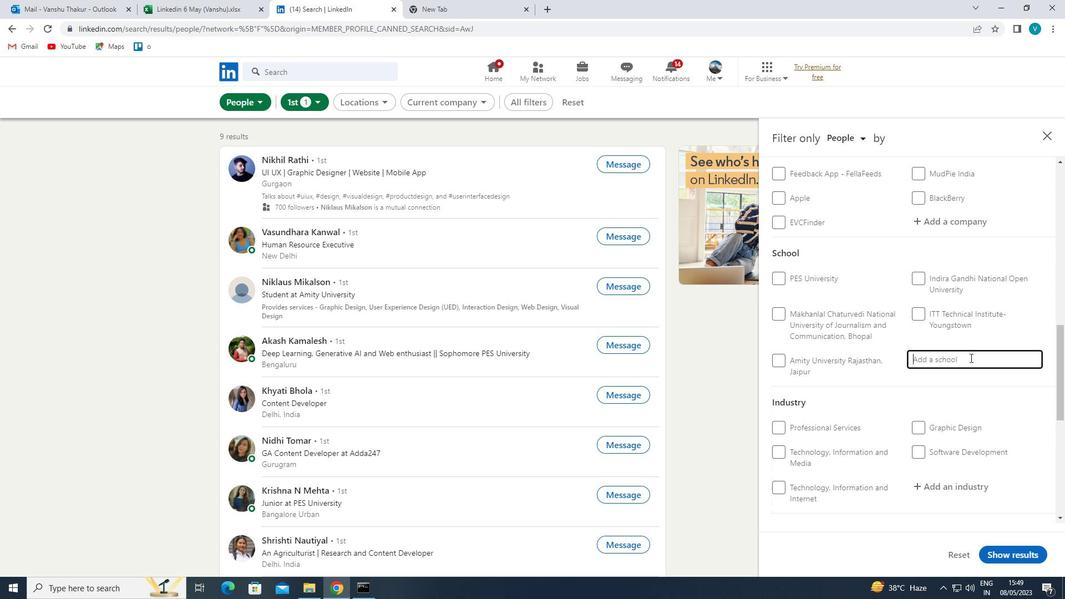 
Action: Key pressed <Key.shift>
Screenshot: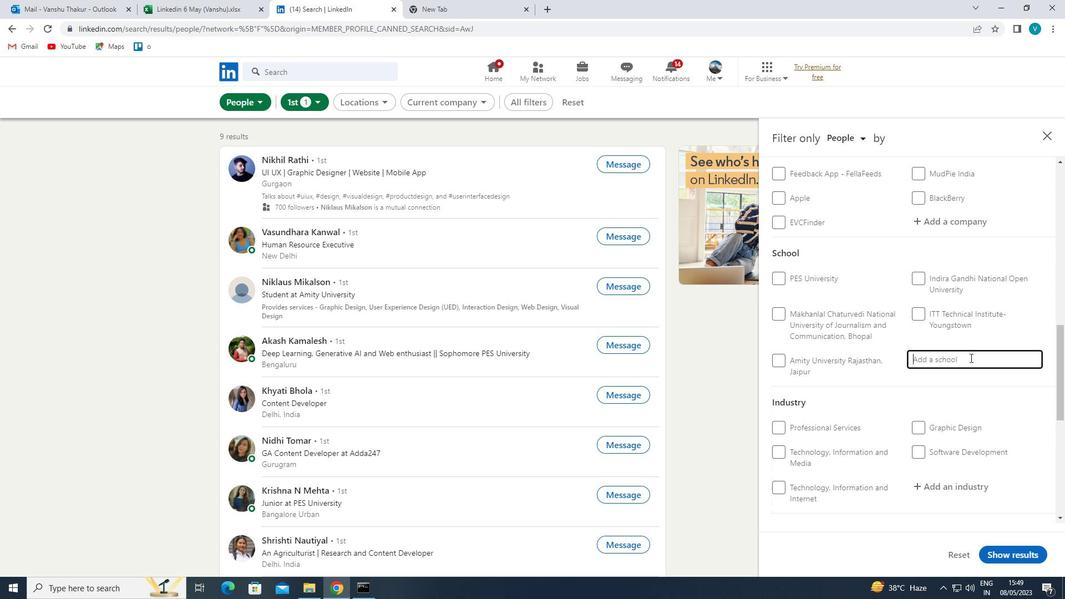 
Action: Mouse moved to (940, 375)
Screenshot: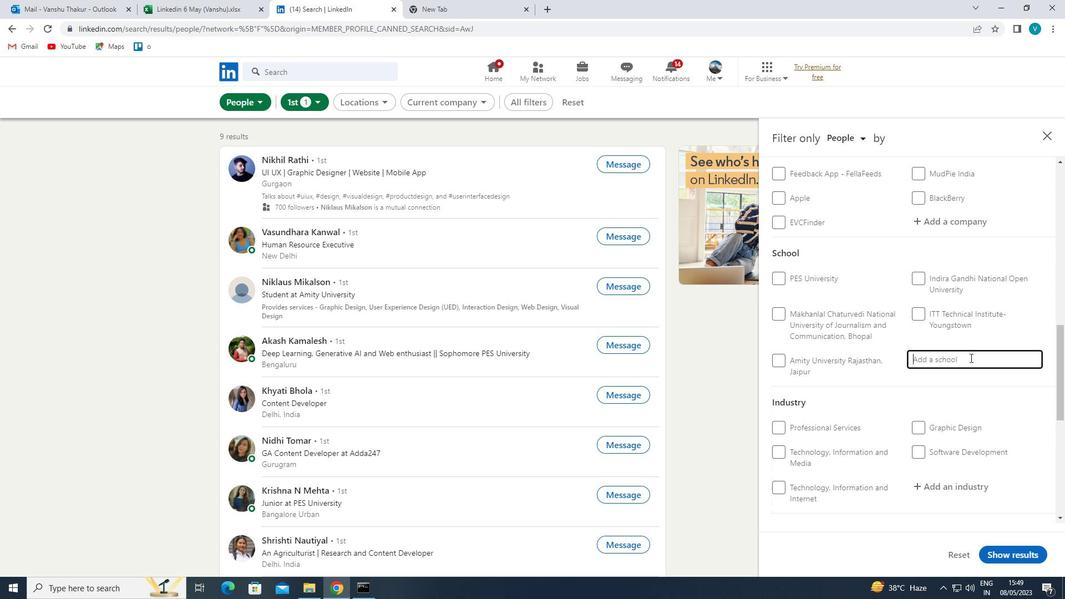 
Action: Key pressed <Key.shift>R.<Key.shift>C.<Key.space><Key.shift>PATEL
Screenshot: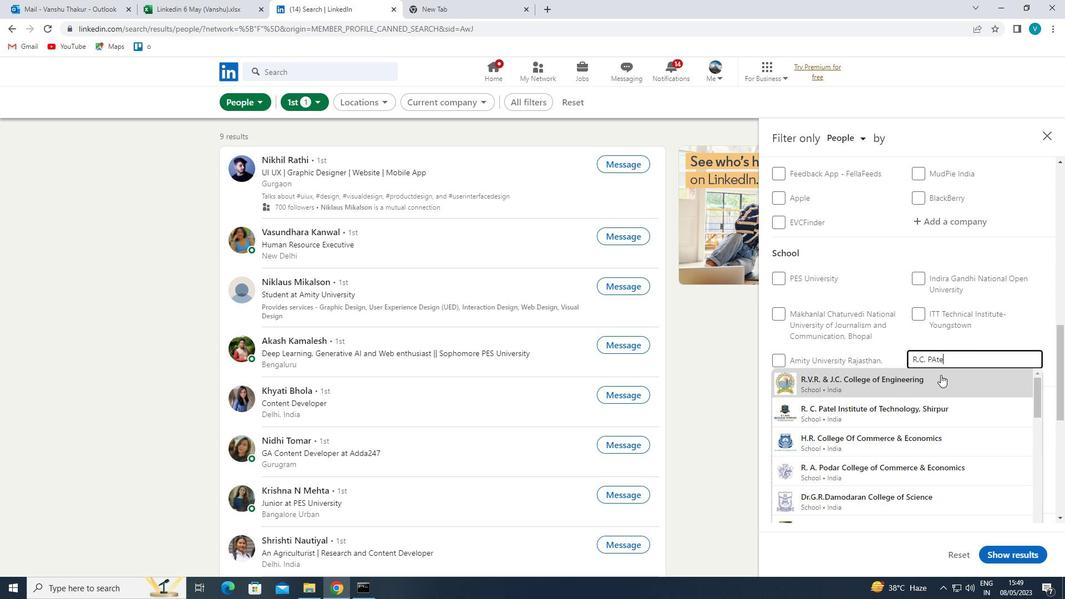 
Action: Mouse moved to (967, 380)
Screenshot: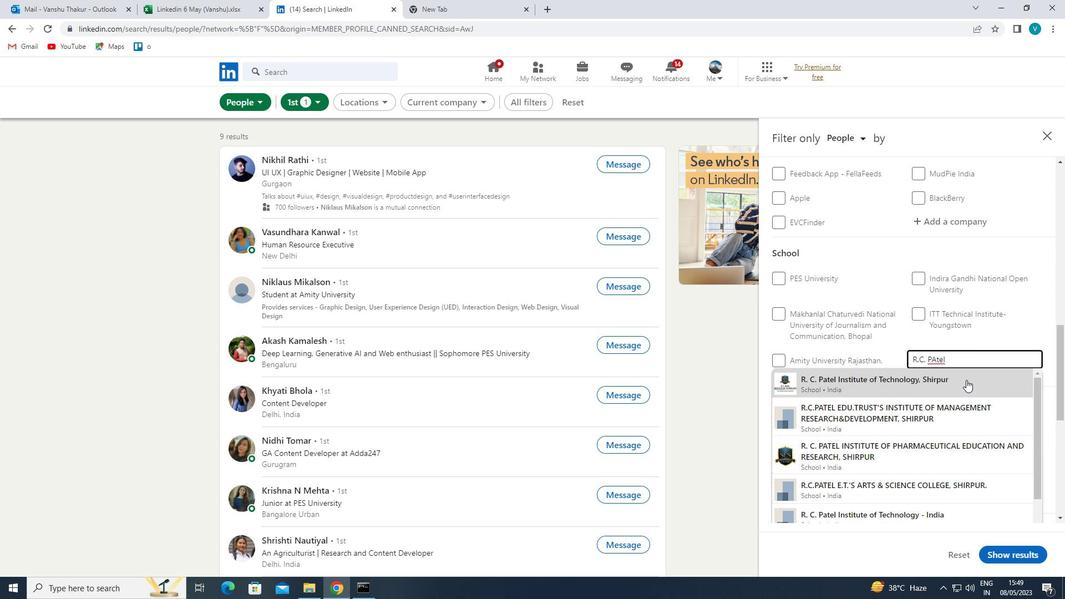
Action: Mouse pressed left at (967, 380)
Screenshot: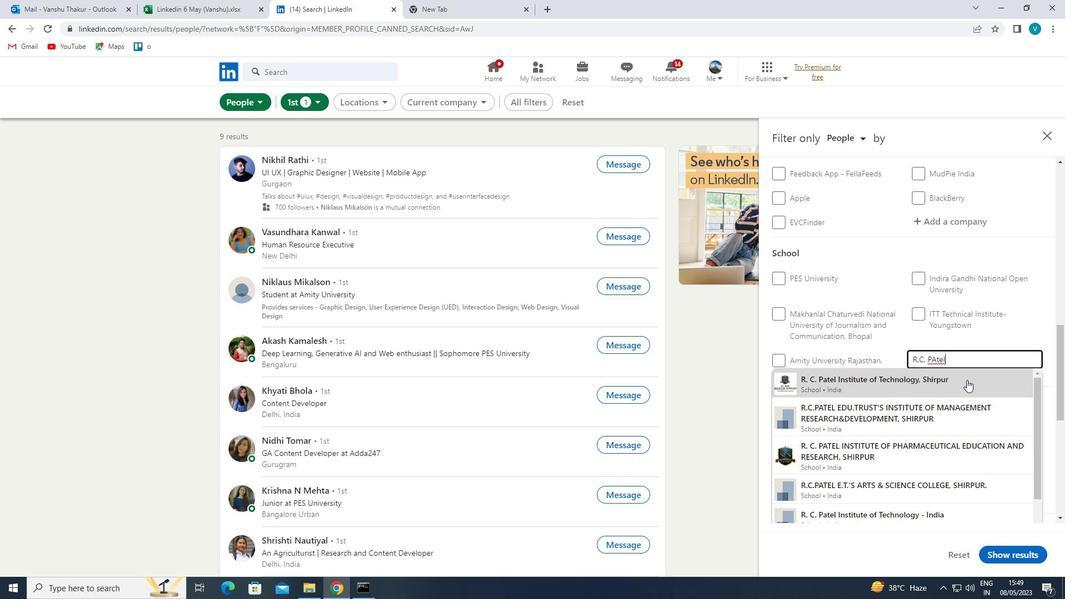 
Action: Mouse scrolled (967, 379) with delta (0, 0)
Screenshot: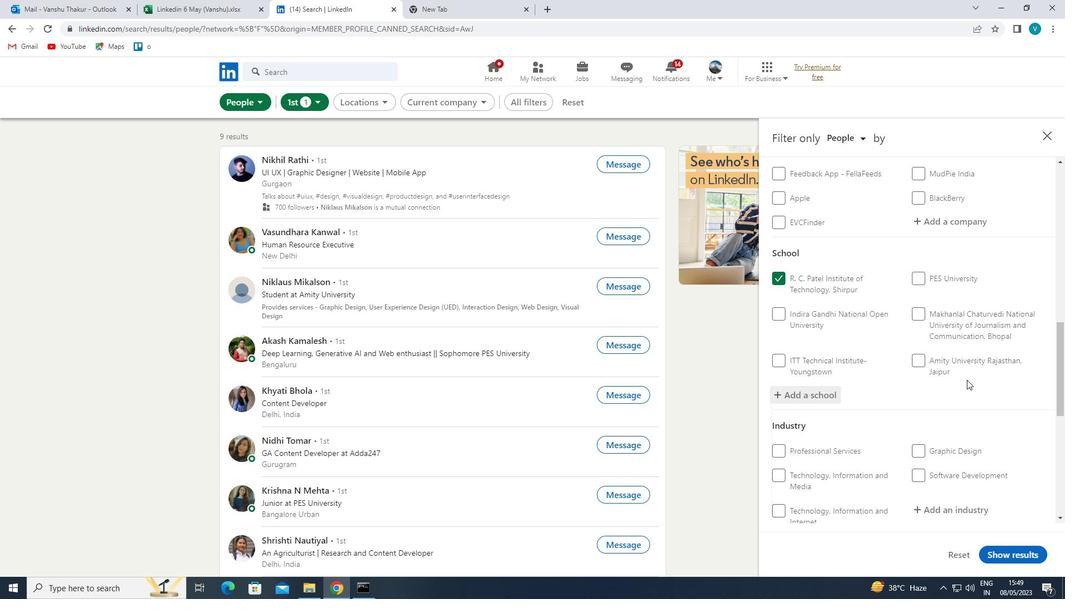 
Action: Mouse scrolled (967, 379) with delta (0, 0)
Screenshot: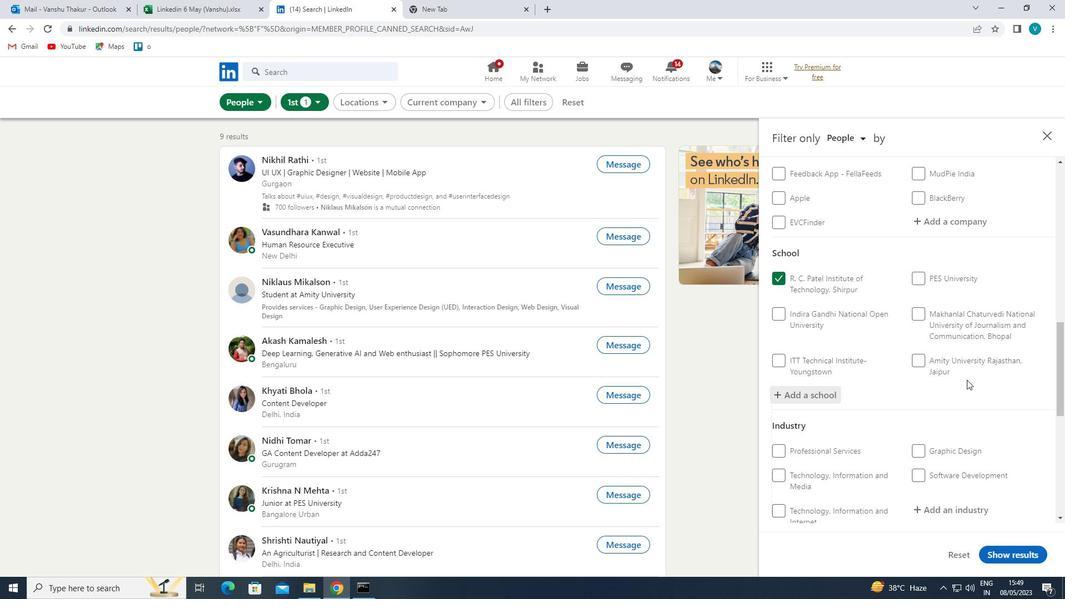 
Action: Mouse scrolled (967, 379) with delta (0, 0)
Screenshot: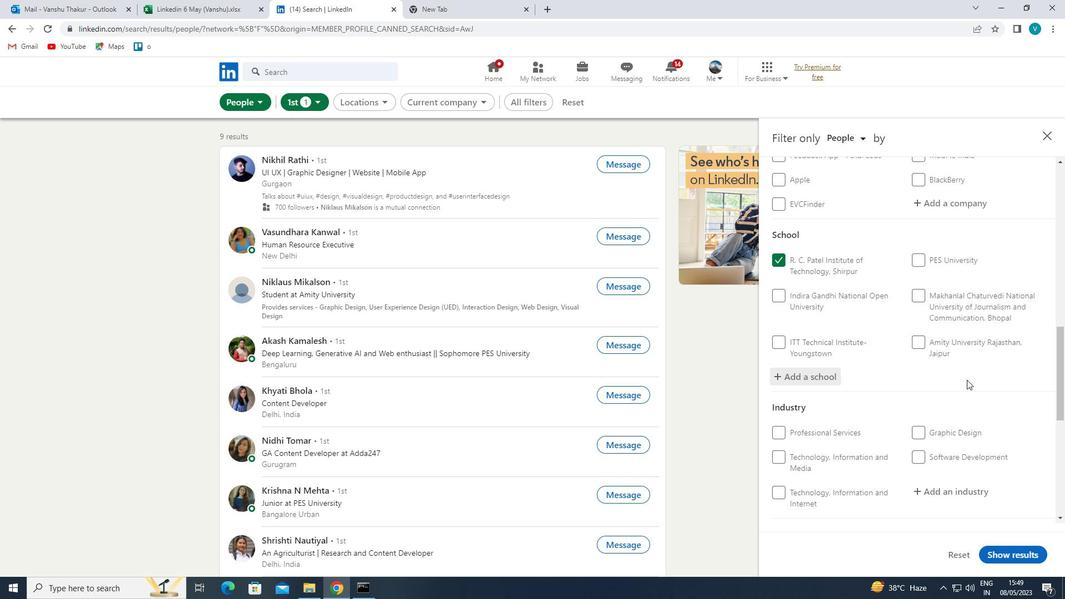 
Action: Mouse scrolled (967, 379) with delta (0, 0)
Screenshot: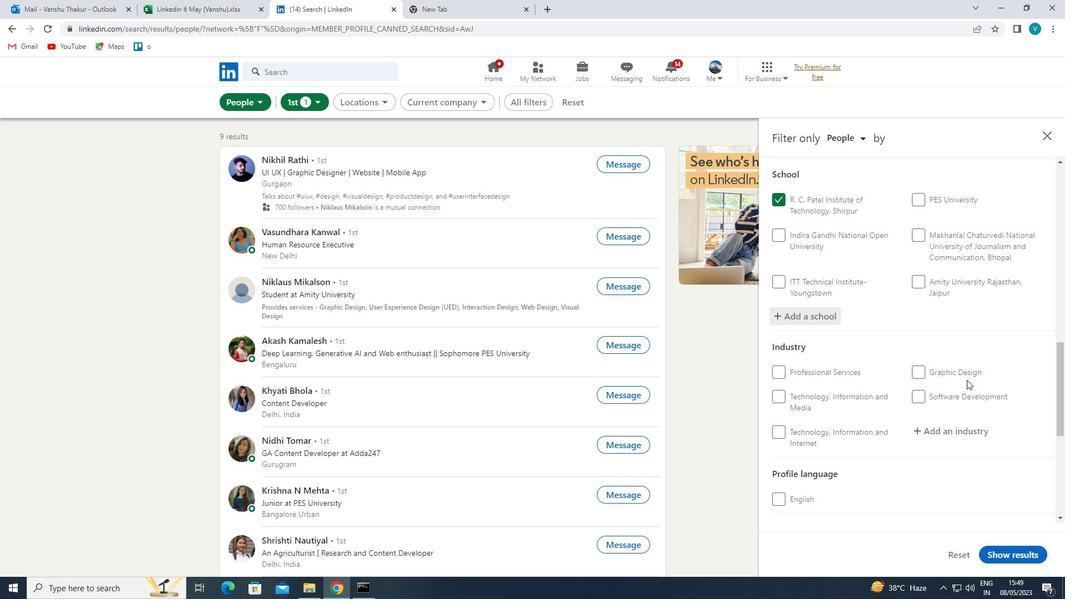 
Action: Mouse moved to (966, 292)
Screenshot: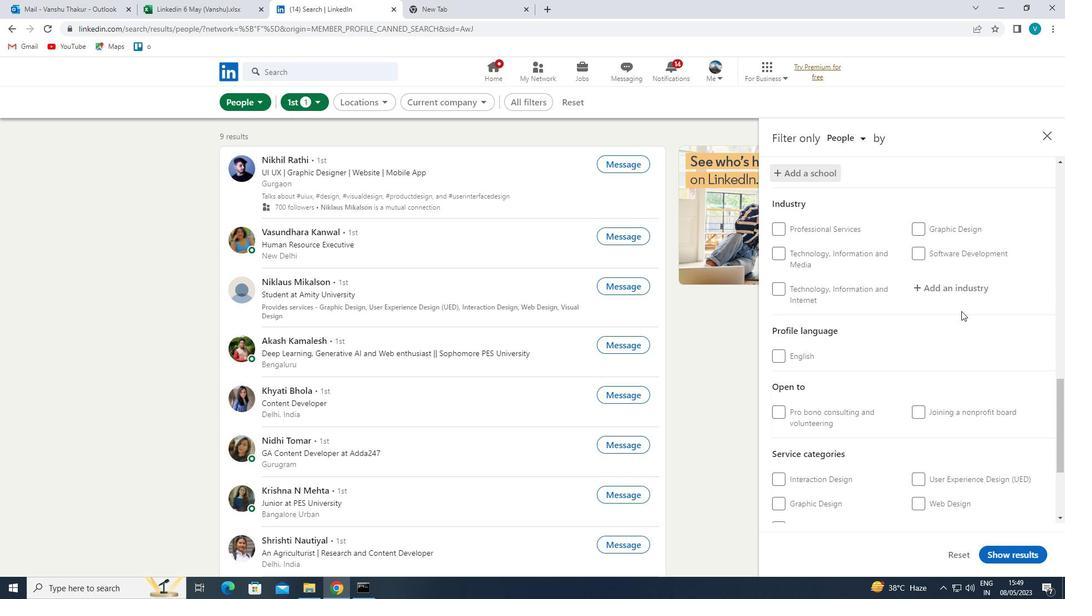 
Action: Mouse pressed left at (966, 292)
Screenshot: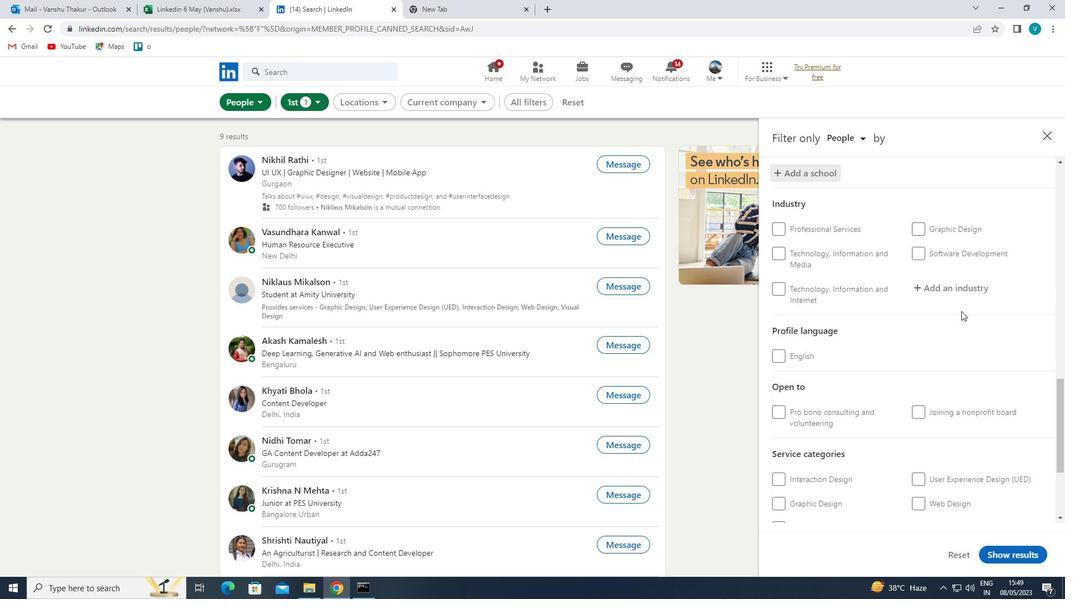 
Action: Key pressed <Key.shift><Key.shift><Key.shift><Key.shift><Key.shift><Key.shift><Key.shift><Key.shift><Key.shift><Key.shift><Key.shift><Key.shift><Key.shift><Key.shift><Key.shift><Key.shift><Key.shift><Key.shift><Key.shift><Key.shift><Key.shift>SP
Screenshot: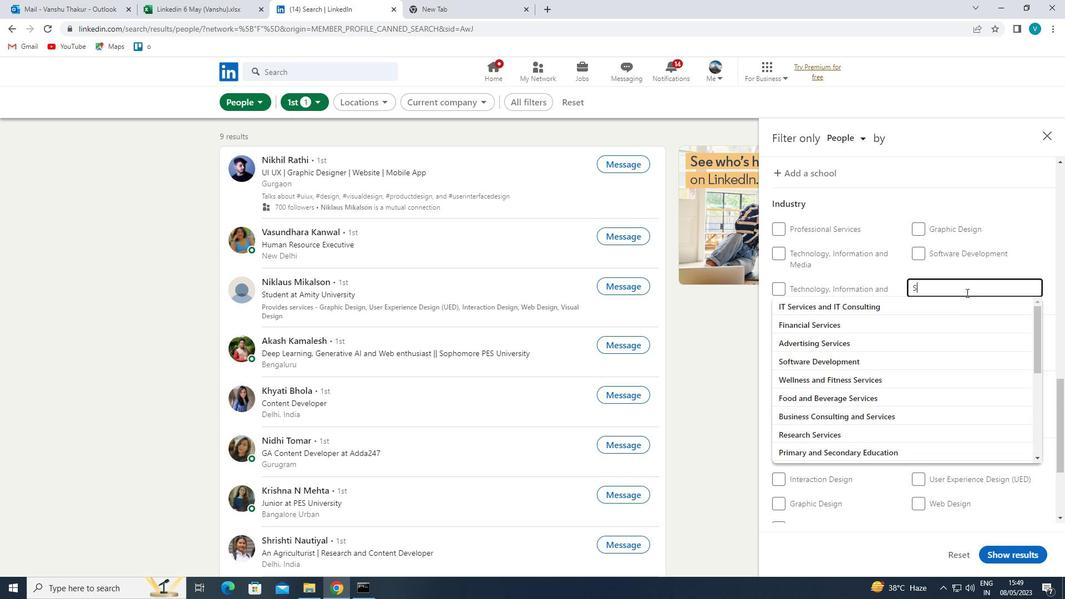 
Action: Mouse moved to (841, 220)
Screenshot: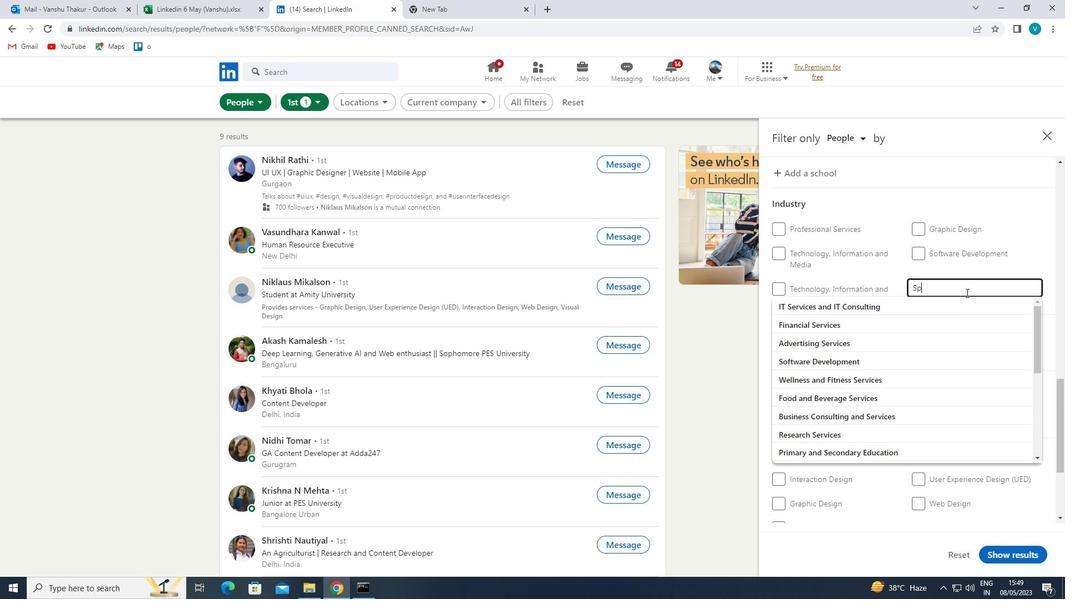 
Action: Key pressed ECTATAOR<Key.backspace><Key.backspace><Key.backspace>OR
Screenshot: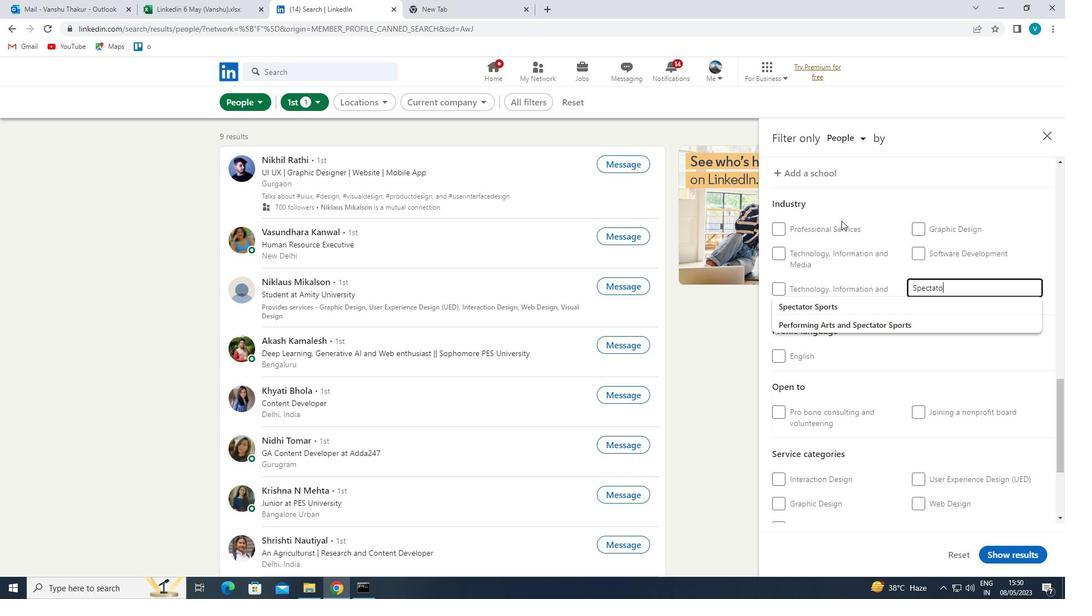 
Action: Mouse moved to (823, 303)
Screenshot: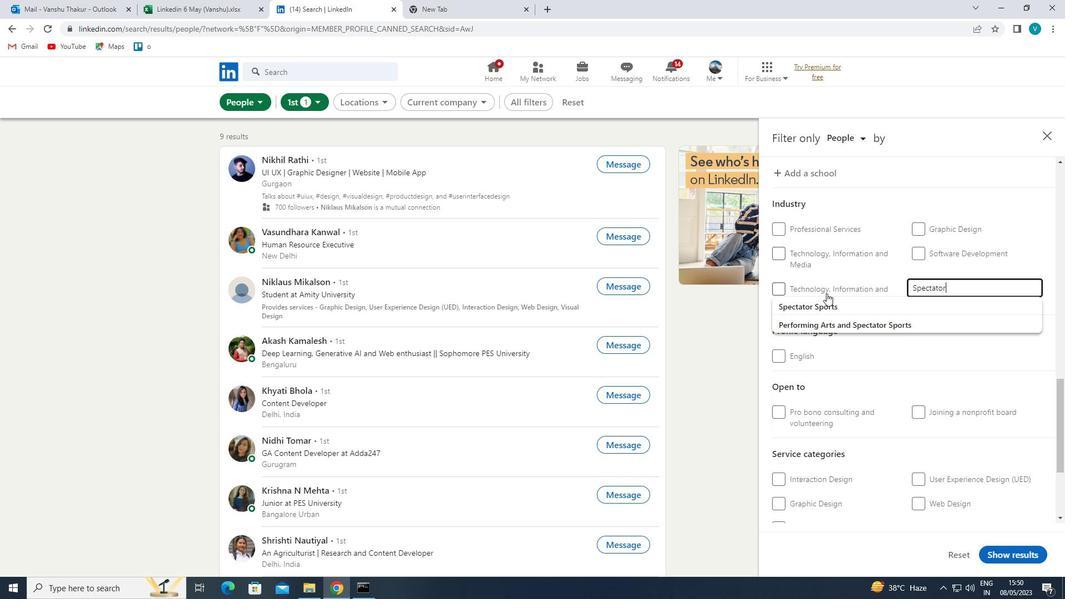 
Action: Mouse pressed left at (823, 303)
Screenshot: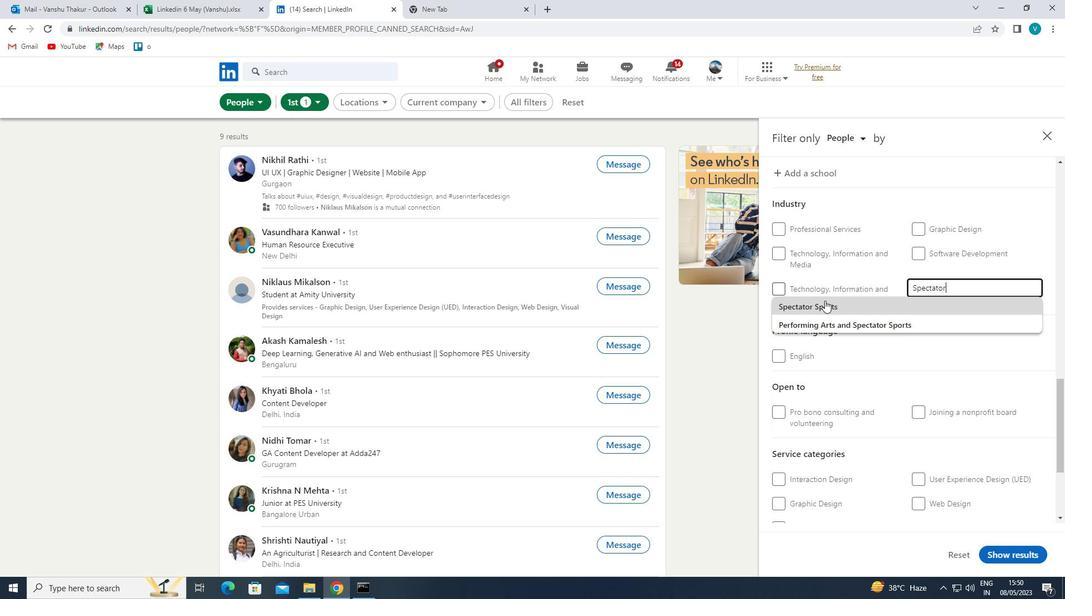 
Action: Mouse moved to (828, 301)
Screenshot: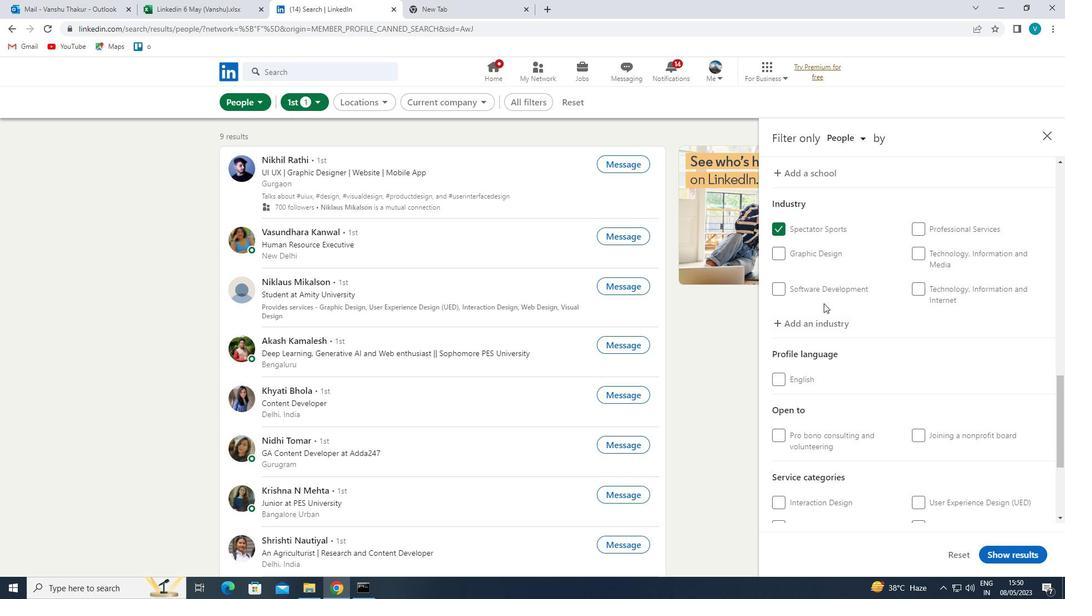 
Action: Mouse scrolled (828, 301) with delta (0, 0)
Screenshot: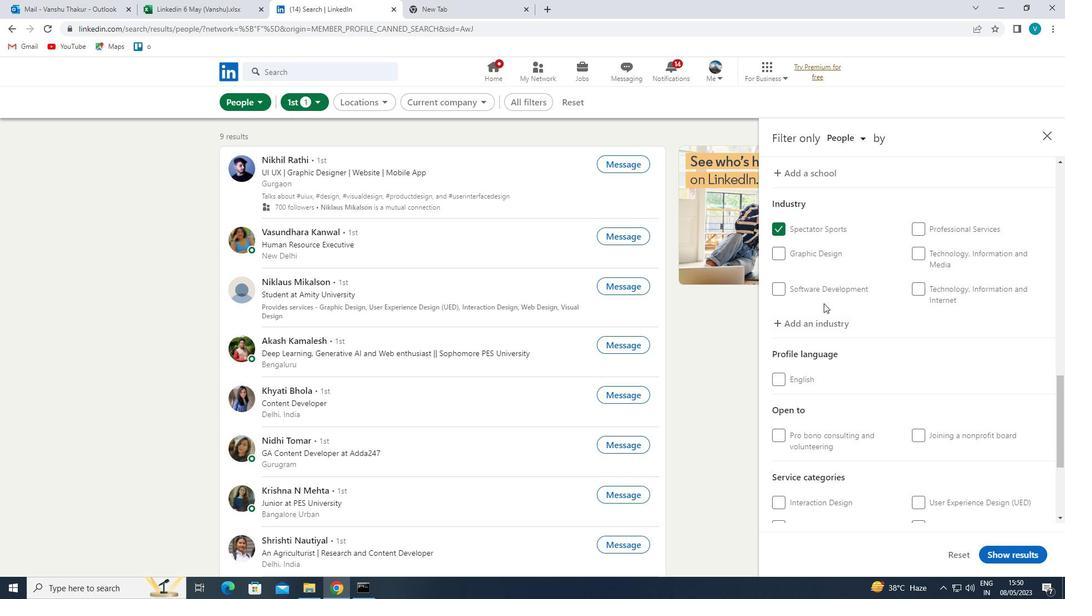 
Action: Mouse moved to (829, 301)
Screenshot: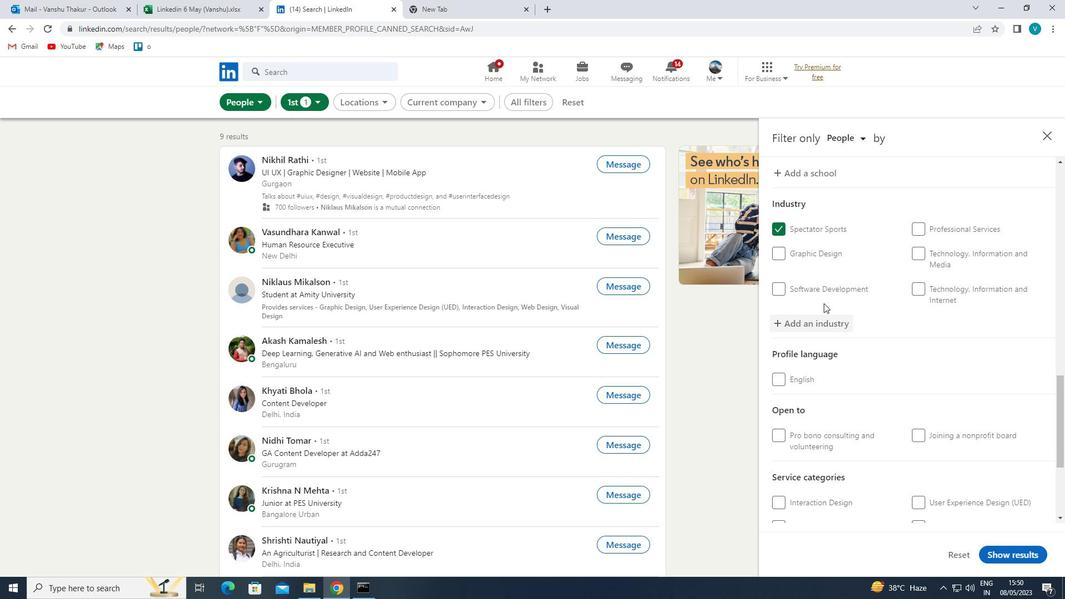 
Action: Mouse scrolled (829, 301) with delta (0, 0)
Screenshot: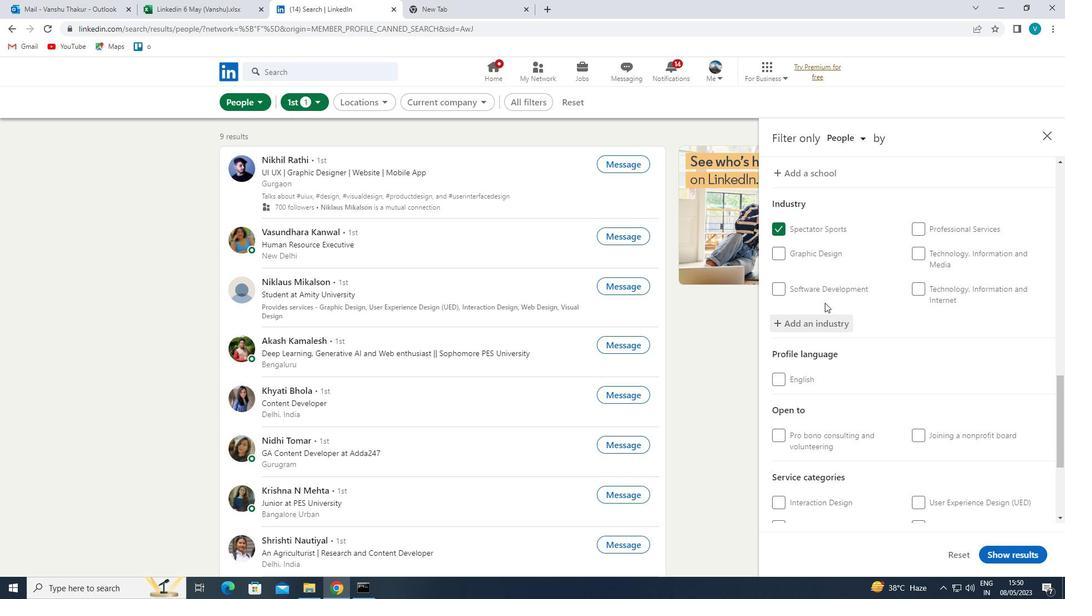
Action: Mouse scrolled (829, 301) with delta (0, 0)
Screenshot: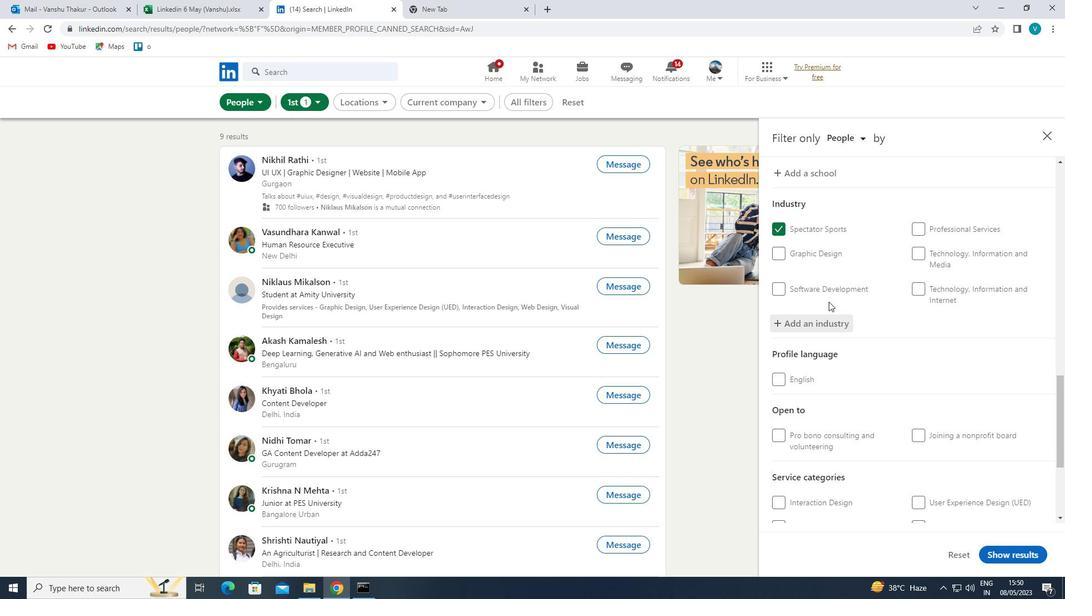 
Action: Mouse scrolled (829, 301) with delta (0, 0)
Screenshot: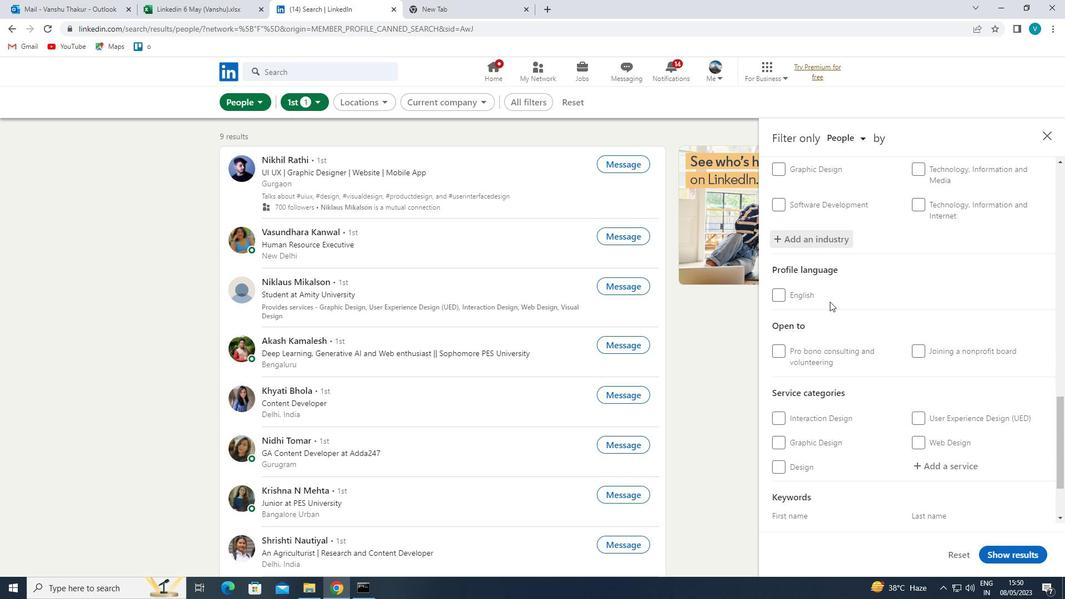 
Action: Mouse moved to (937, 373)
Screenshot: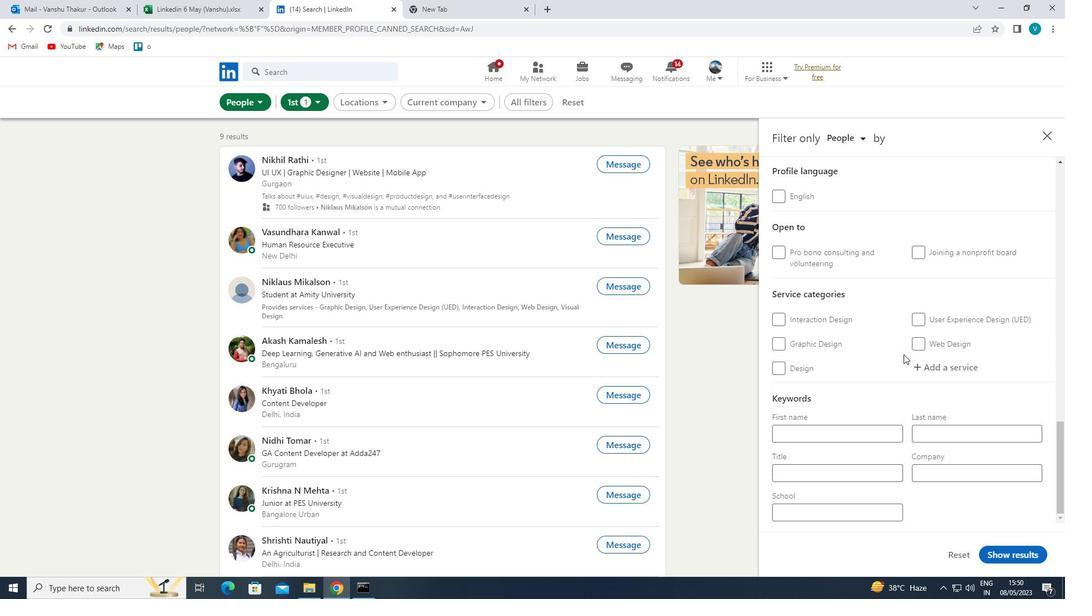
Action: Mouse pressed left at (937, 373)
Screenshot: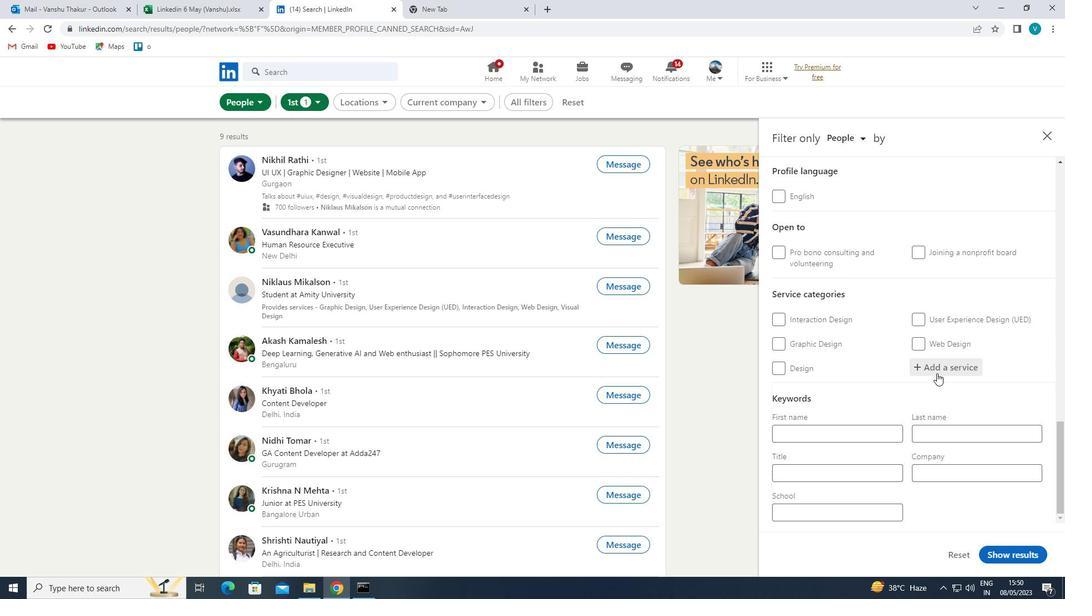 
Action: Mouse moved to (932, 377)
Screenshot: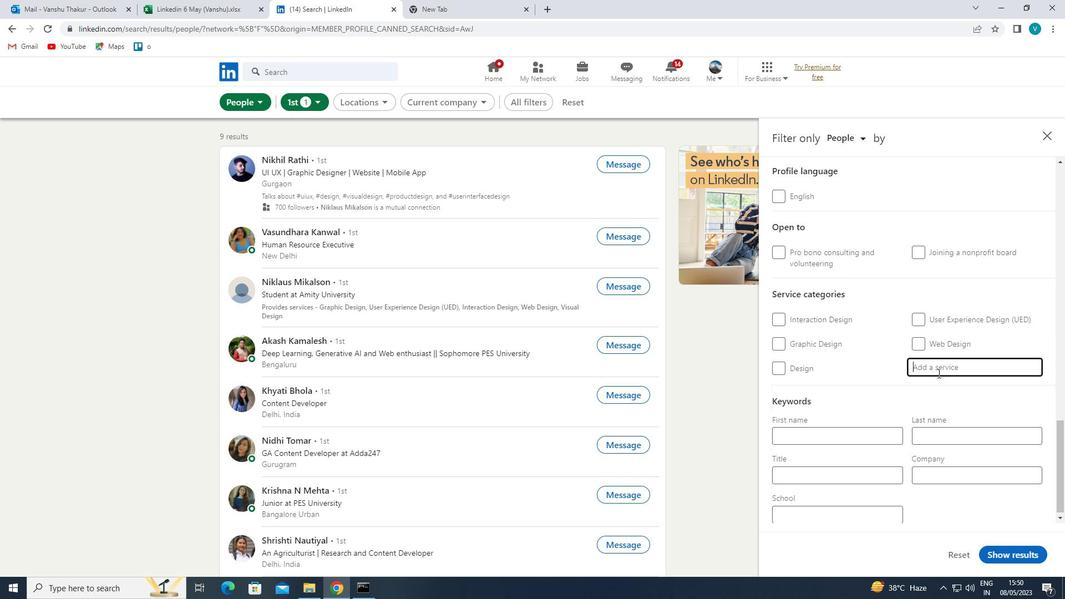 
Action: Key pressed <Key.shift>R
Screenshot: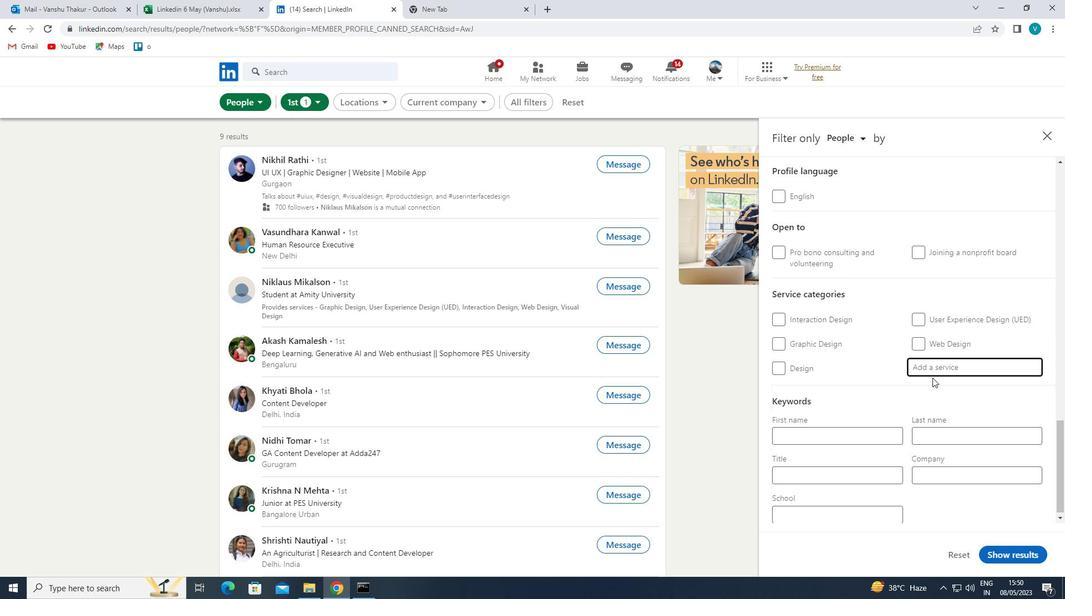 
Action: Mouse moved to (932, 377)
Screenshot: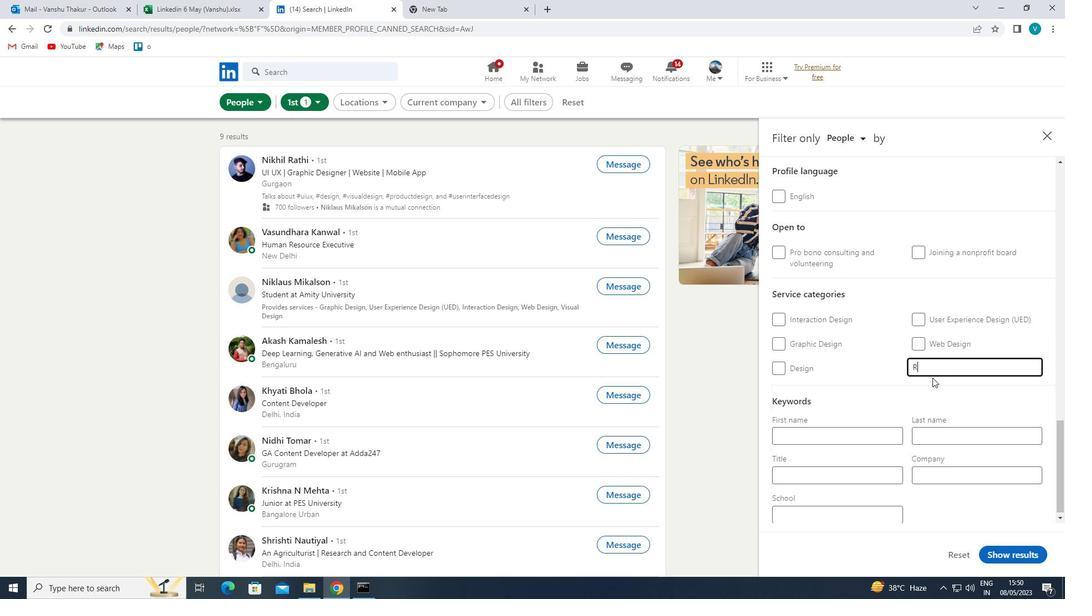 
Action: Key pressed ELOCAT
Screenshot: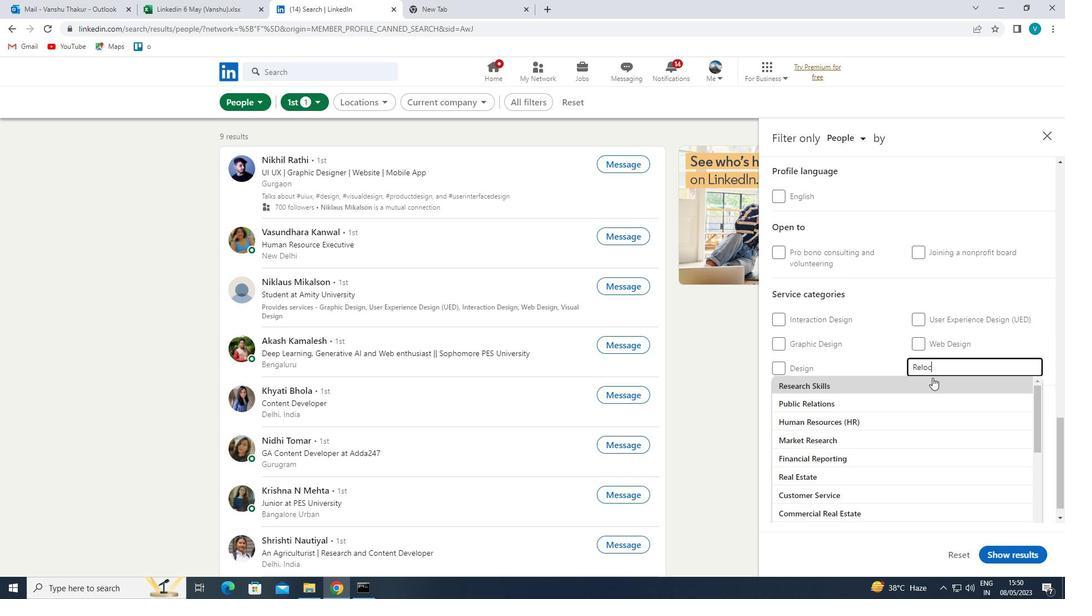 
Action: Mouse moved to (921, 373)
Screenshot: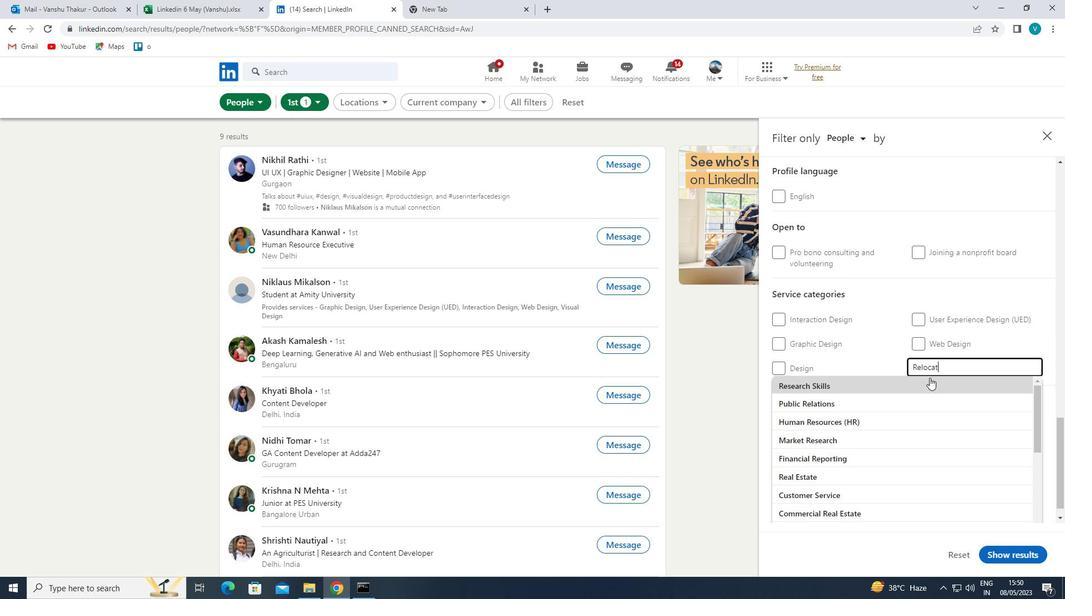 
Action: Key pressed I
Screenshot: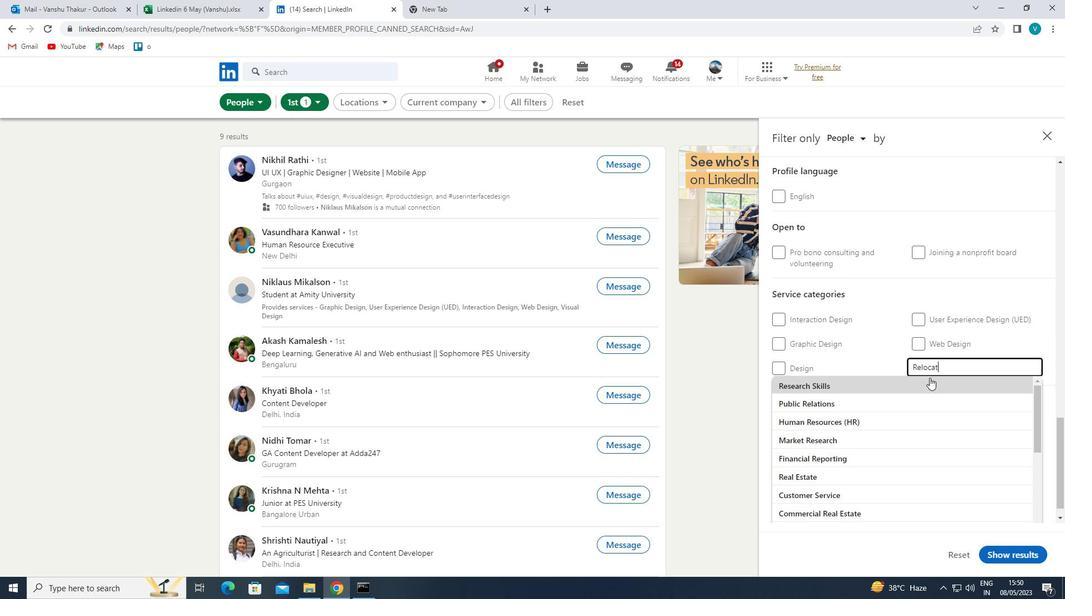 
Action: Mouse moved to (919, 372)
Screenshot: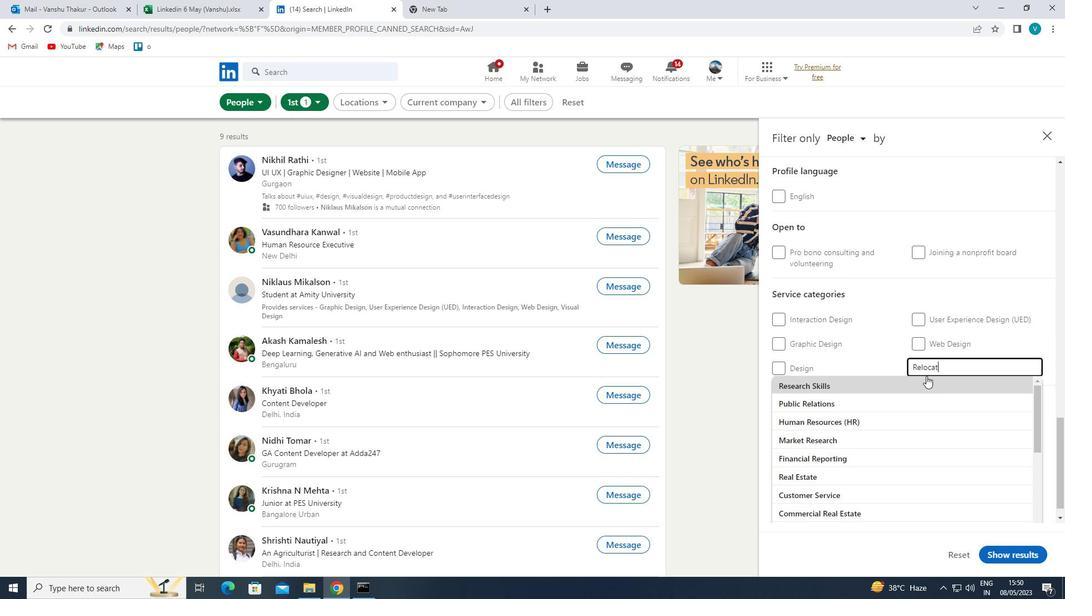
Action: Key pressed ONS
Screenshot: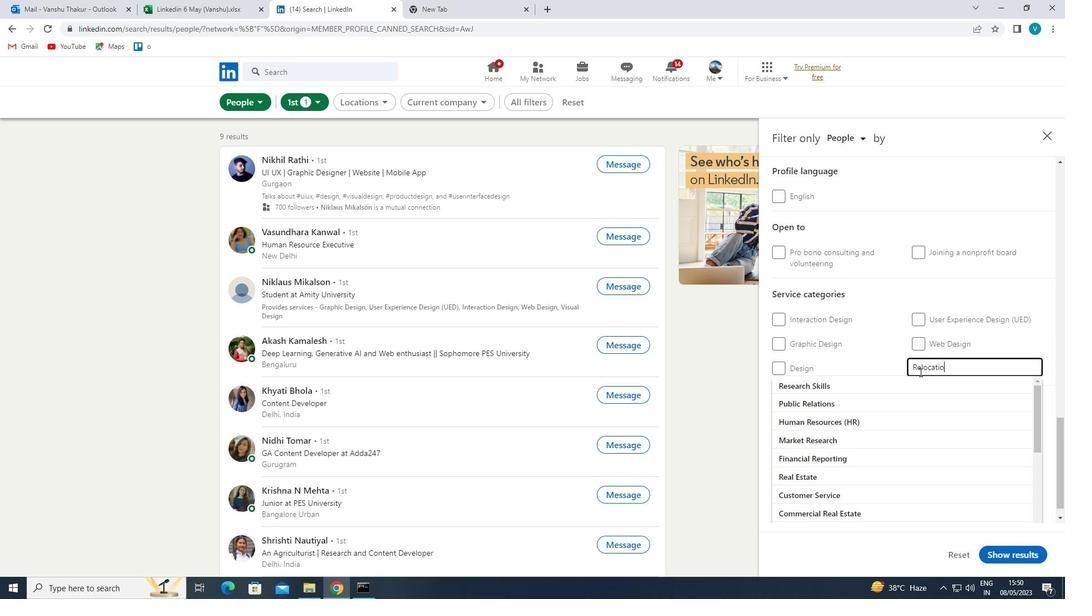 
Action: Mouse moved to (878, 383)
Screenshot: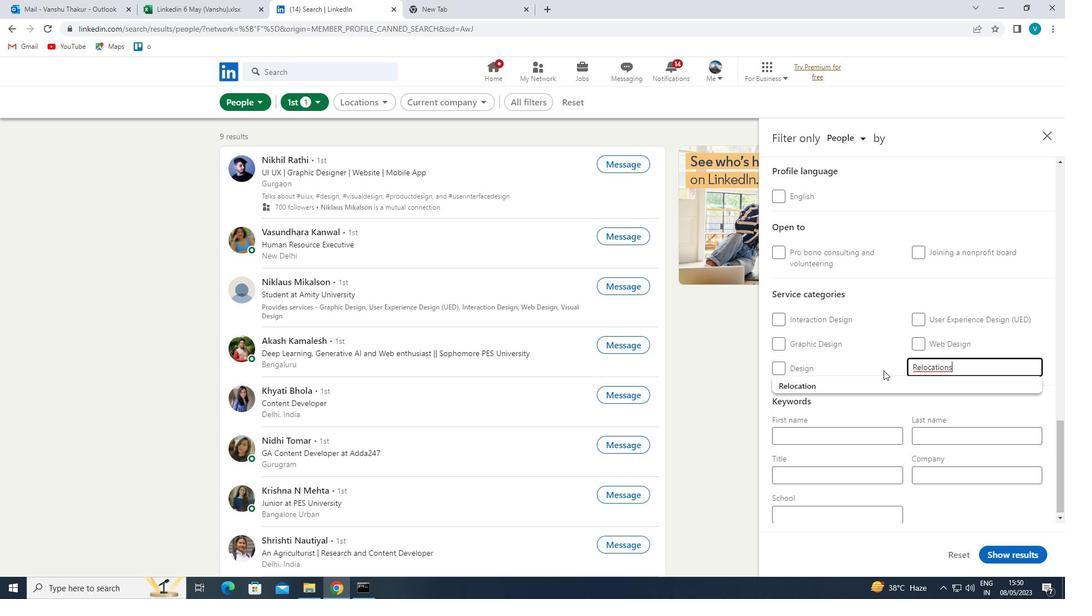 
Action: Mouse pressed left at (878, 383)
Screenshot: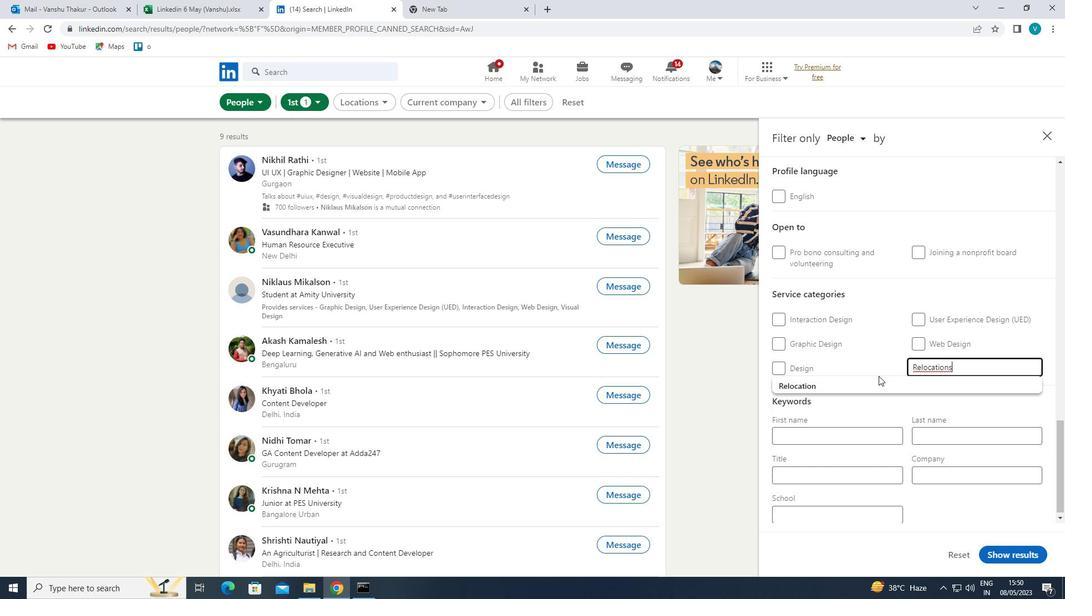 
Action: Mouse scrolled (878, 382) with delta (0, 0)
Screenshot: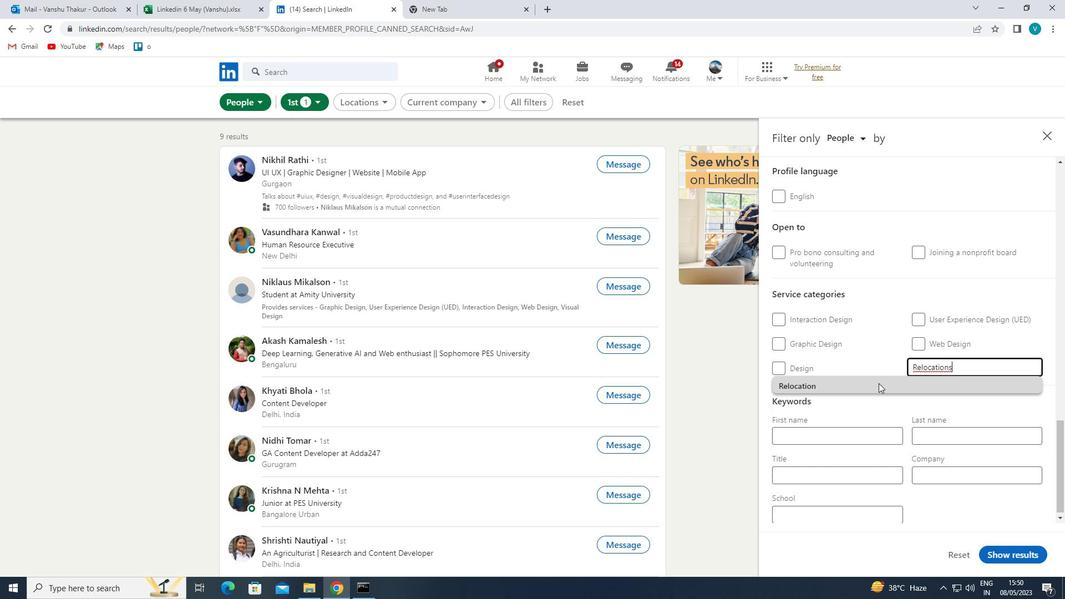 
Action: Mouse moved to (878, 383)
Screenshot: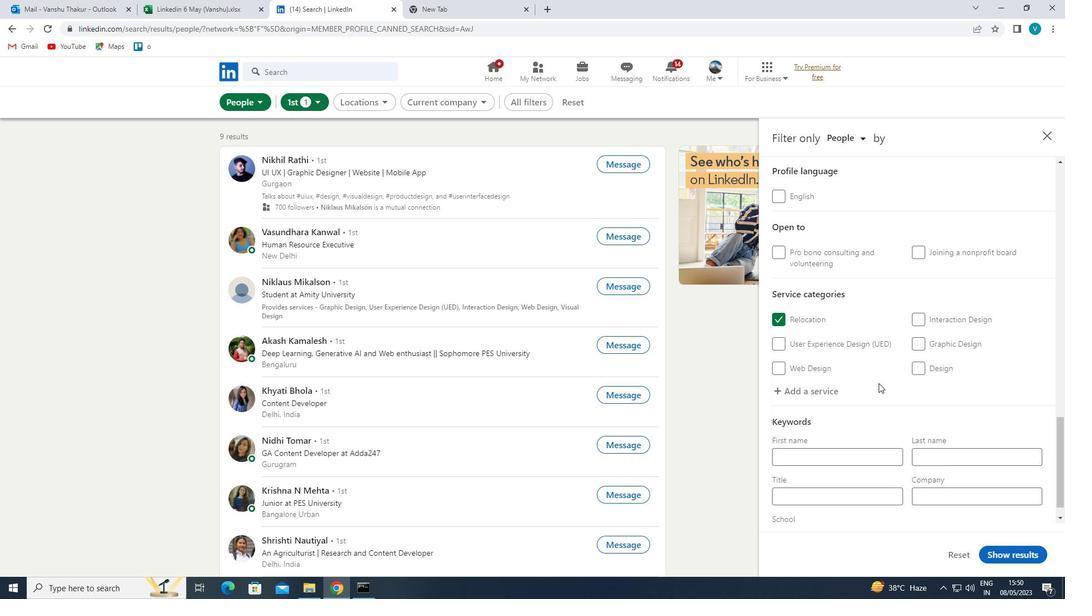 
Action: Mouse scrolled (878, 383) with delta (0, 0)
Screenshot: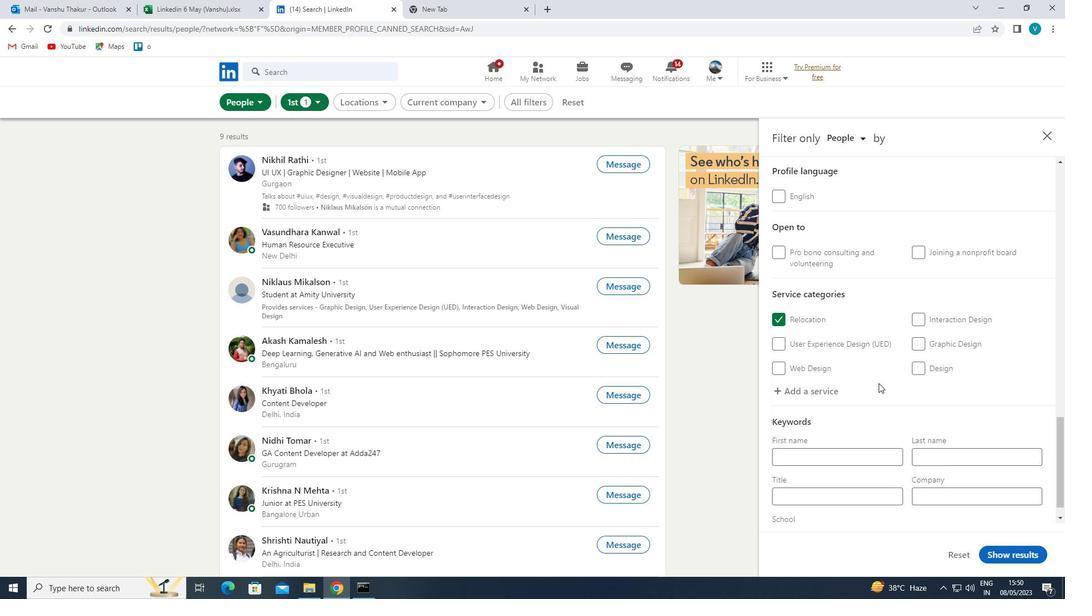 
Action: Mouse moved to (878, 385)
Screenshot: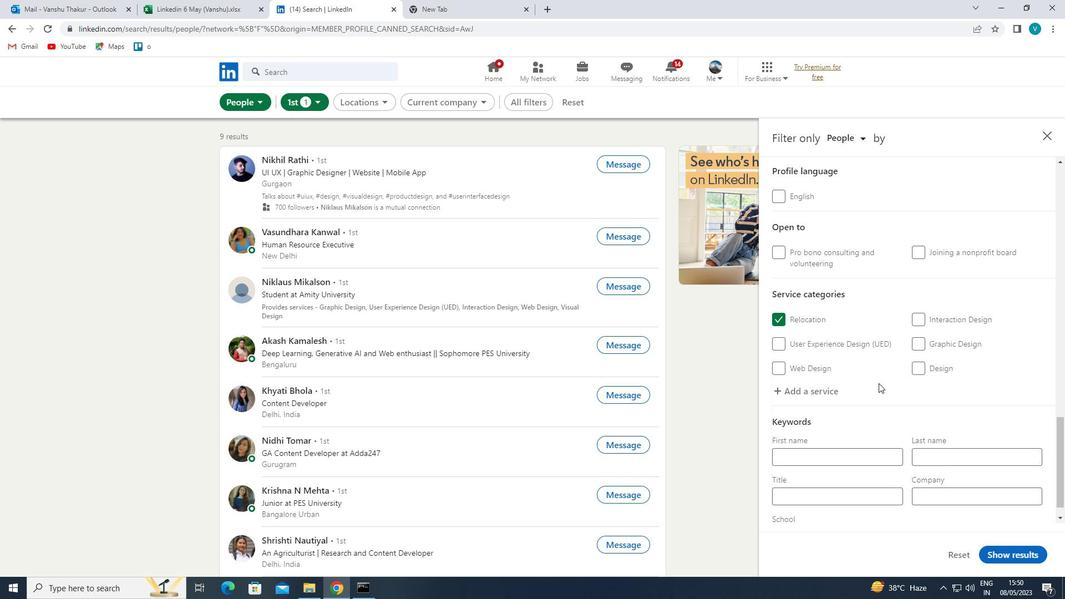 
Action: Mouse scrolled (878, 385) with delta (0, 0)
Screenshot: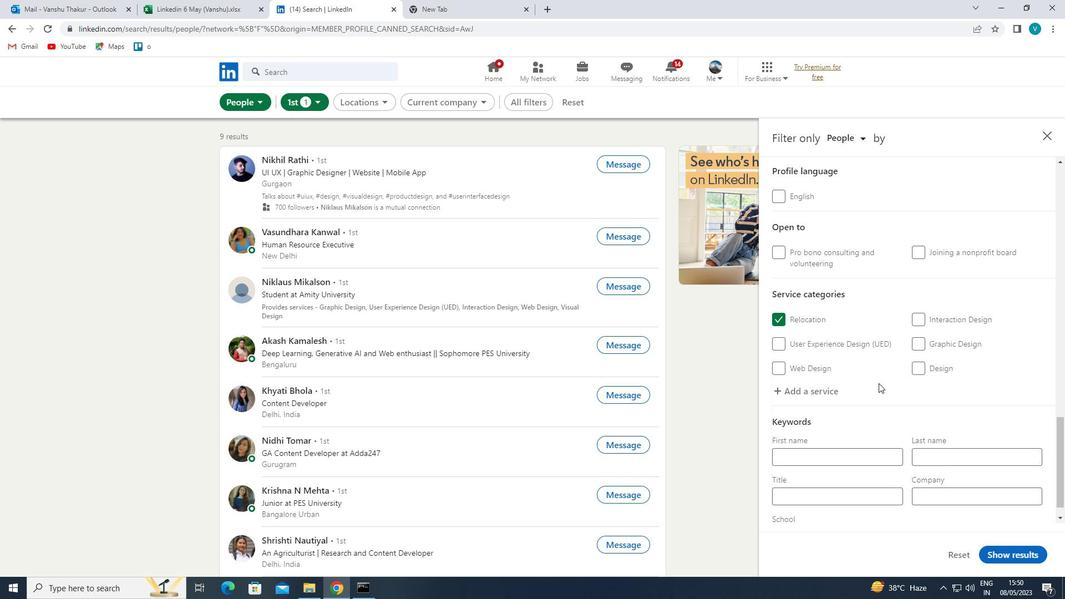 
Action: Mouse moved to (853, 474)
Screenshot: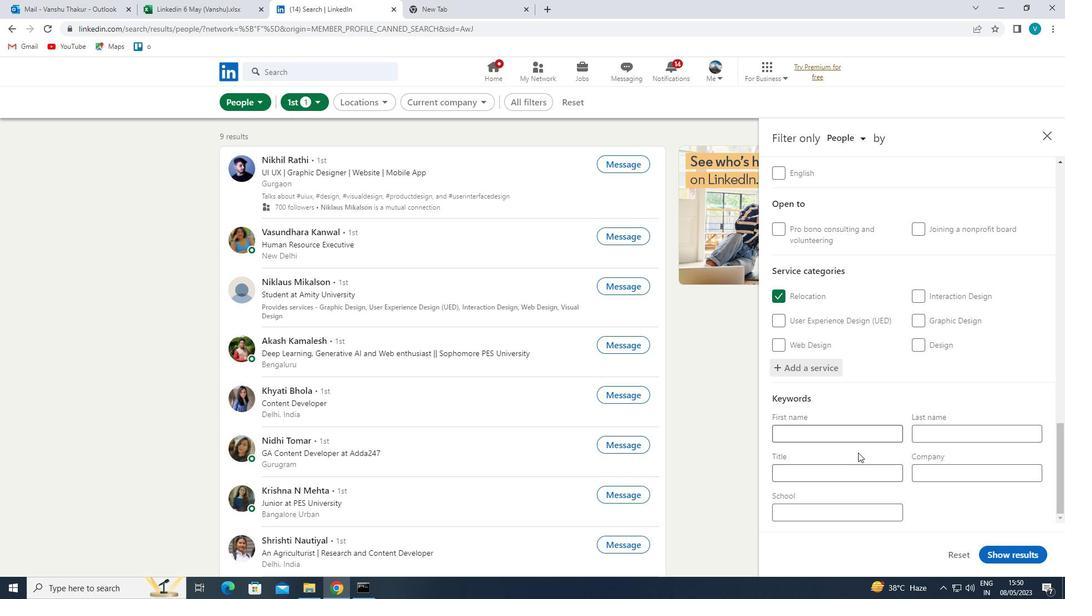 
Action: Mouse pressed left at (853, 474)
Screenshot: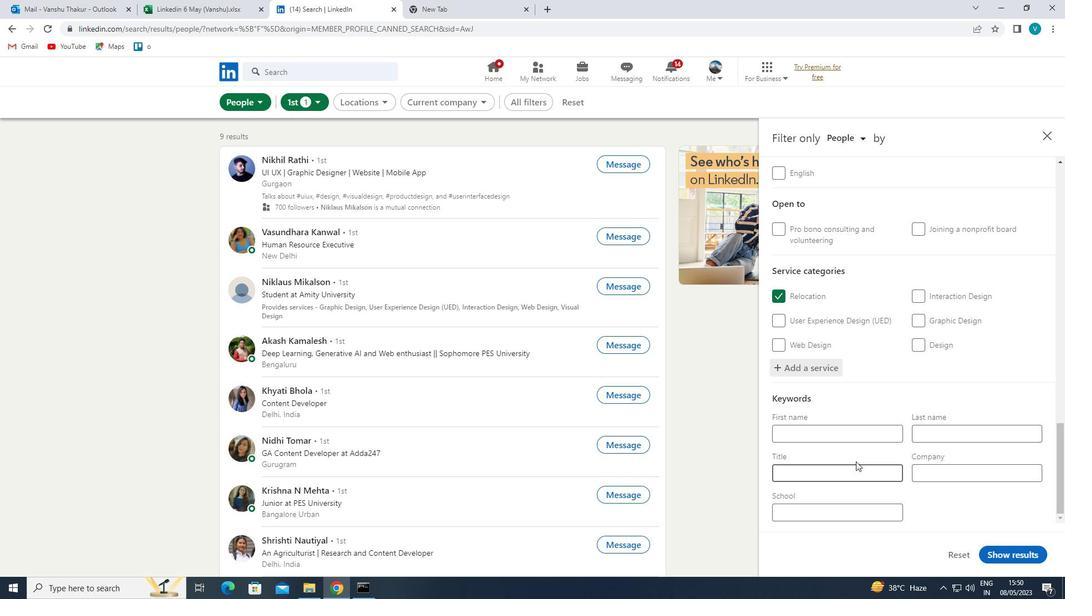 
Action: Key pressed <Key.shift>WEB<Key.space><Key.shift><Key.shift><Key.shift><Key.shift><Key.shift>DEVELOPE
Screenshot: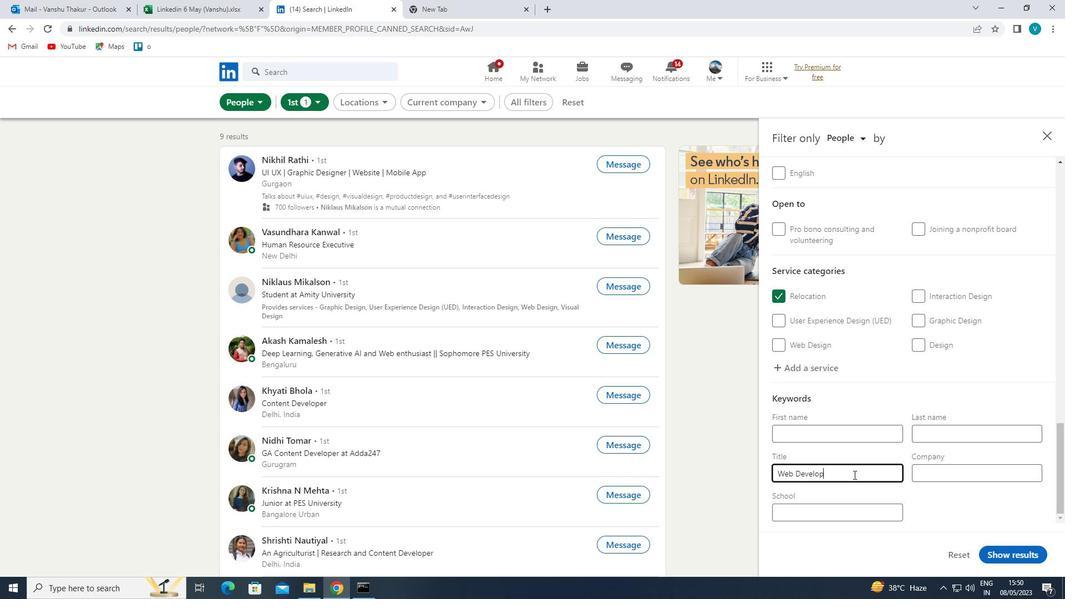 
Action: Mouse moved to (852, 474)
Screenshot: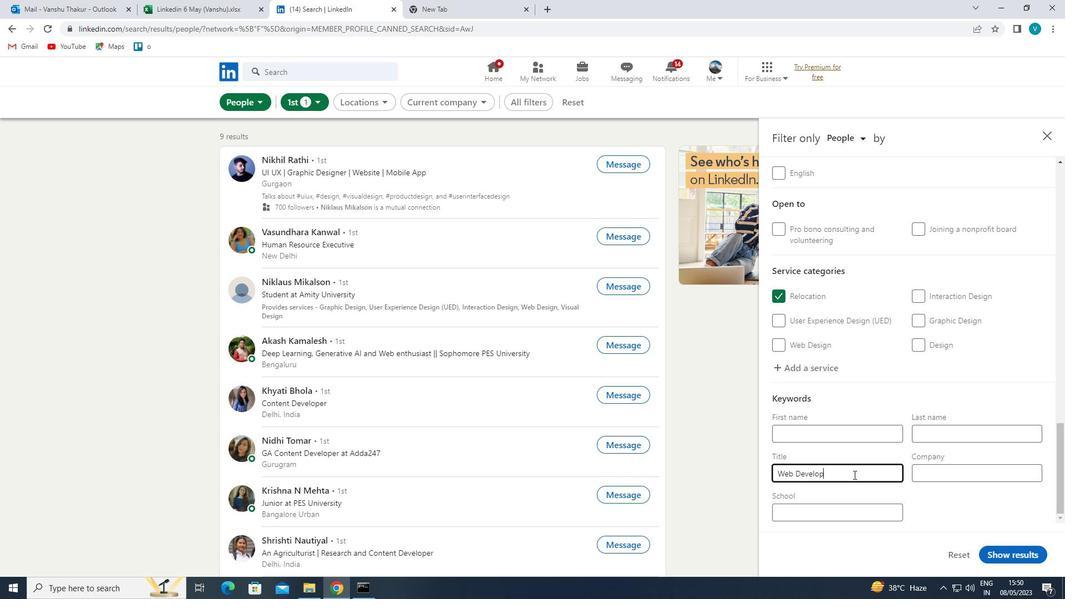 
Action: Key pressed R
Screenshot: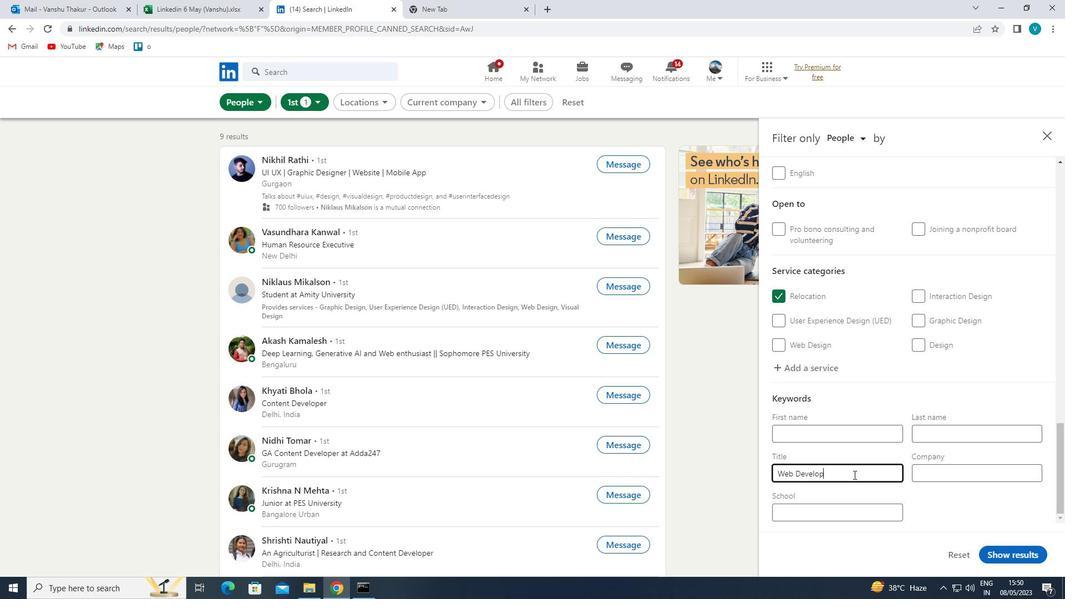 
Action: Mouse moved to (825, 459)
Screenshot: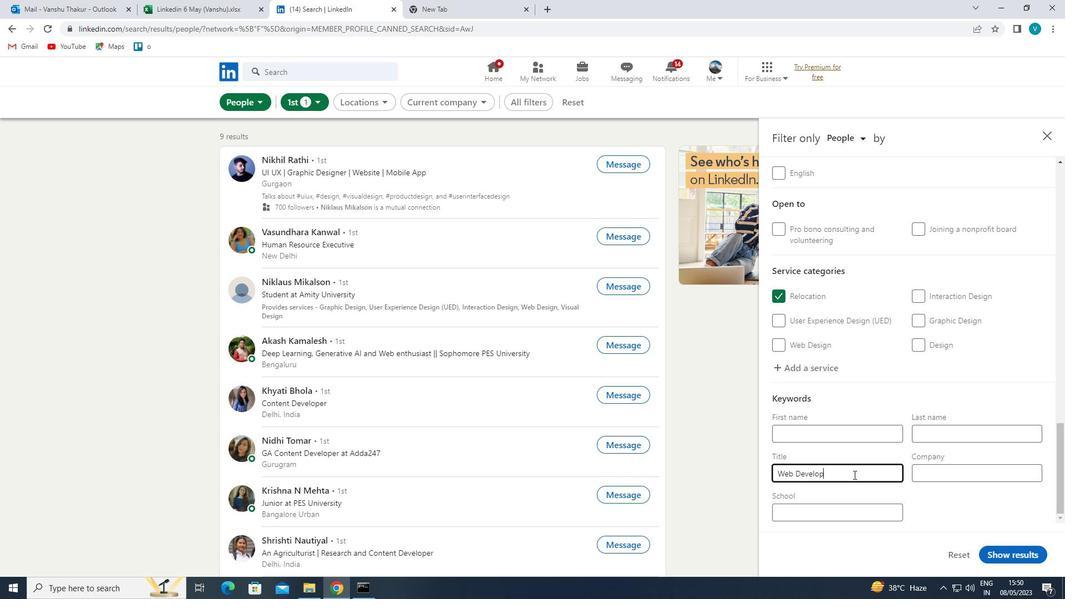 
Action: Key pressed <Key.space>
Screenshot: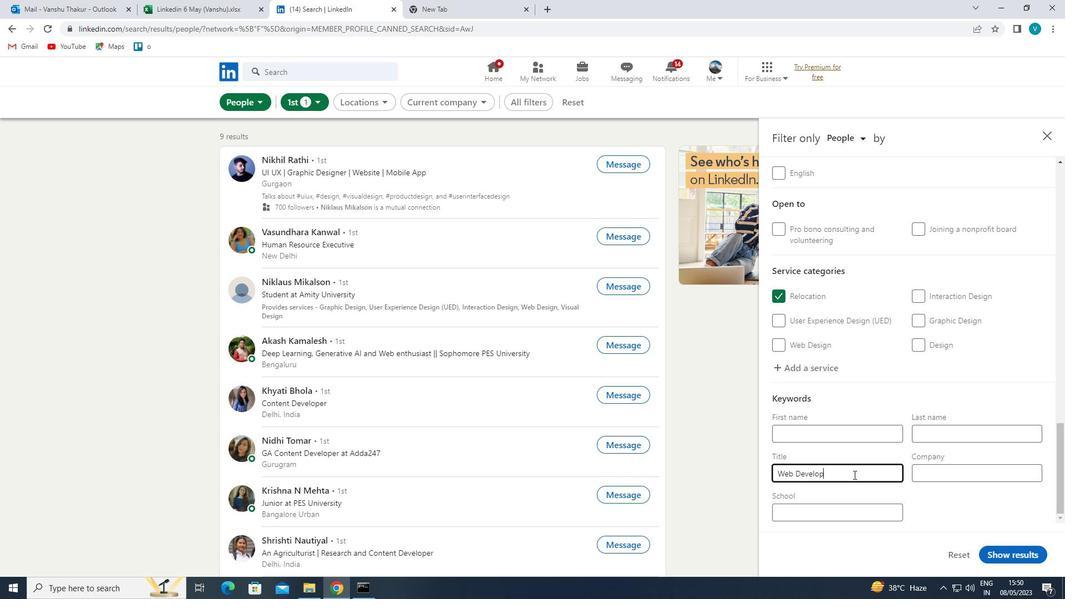 
Action: Mouse moved to (1008, 545)
Screenshot: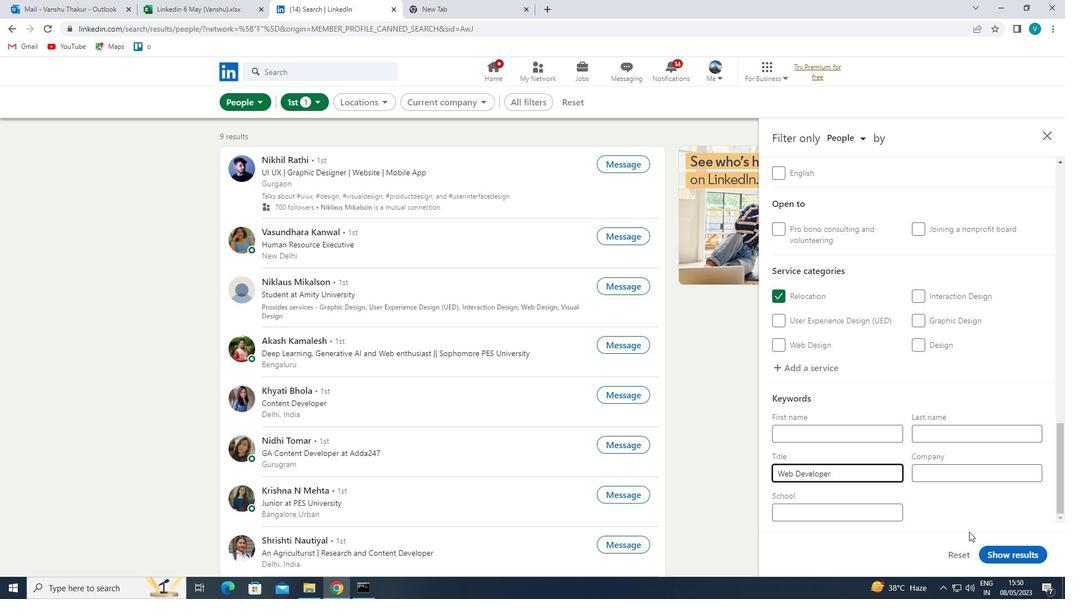 
Action: Mouse pressed left at (1008, 545)
Screenshot: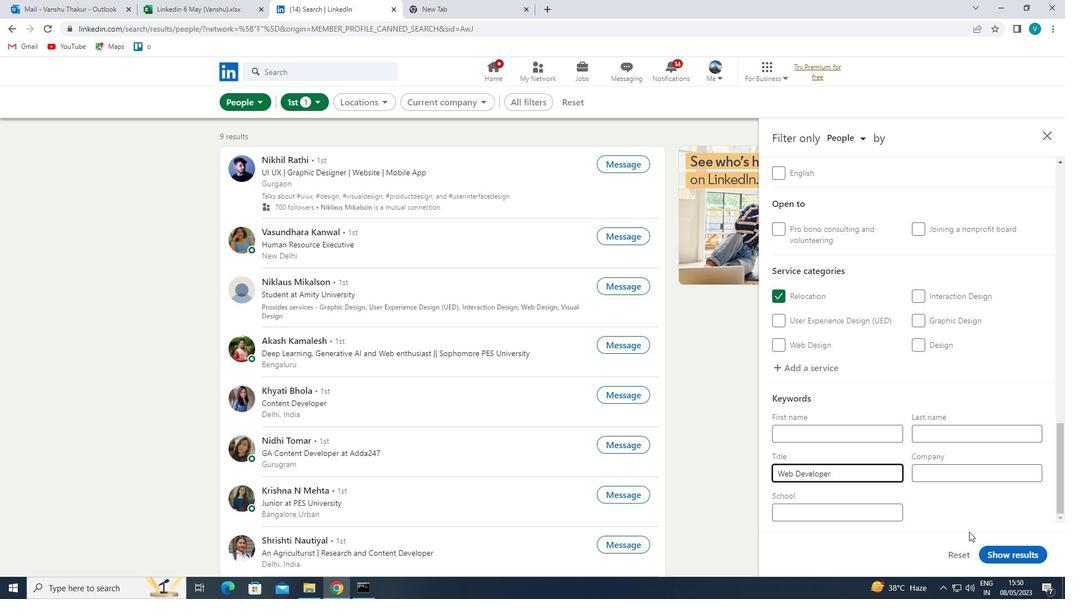 
Action: Mouse moved to (1008, 545)
Screenshot: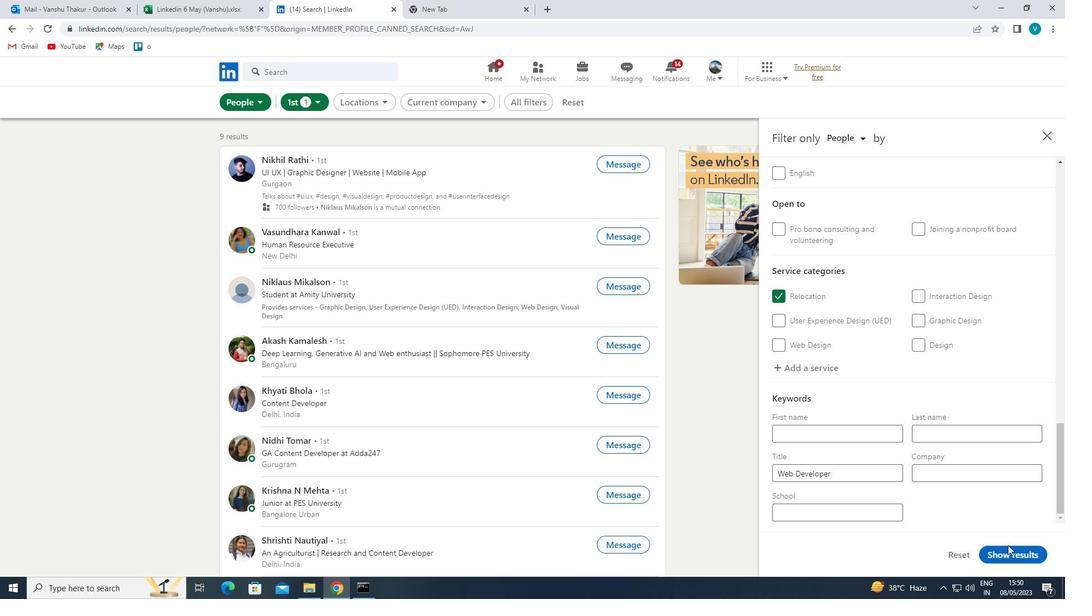
Action: Mouse pressed left at (1008, 545)
Screenshot: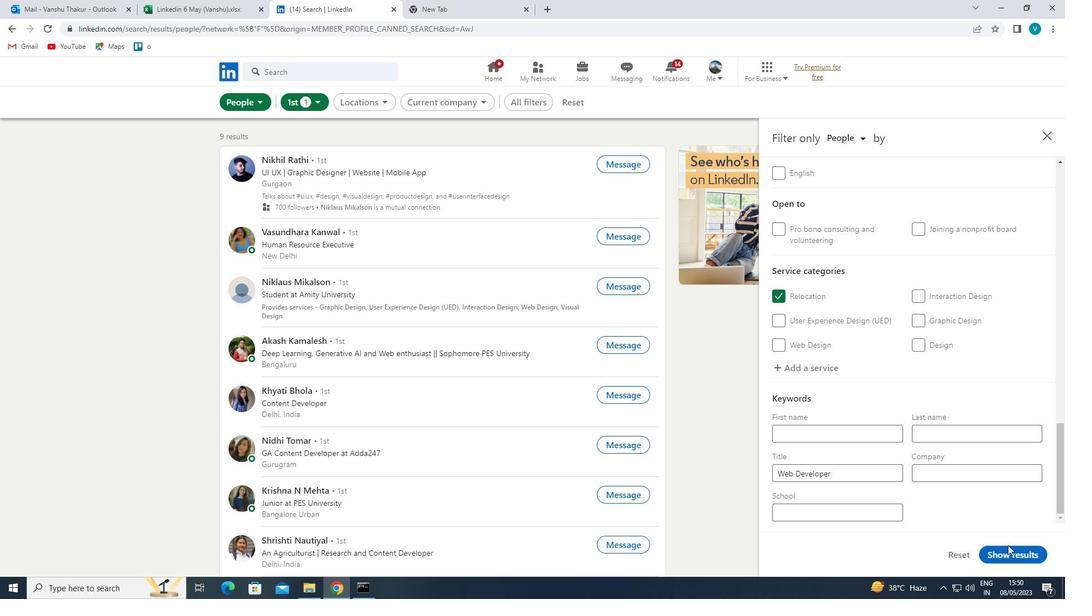
Action: Mouse moved to (1008, 549)
Screenshot: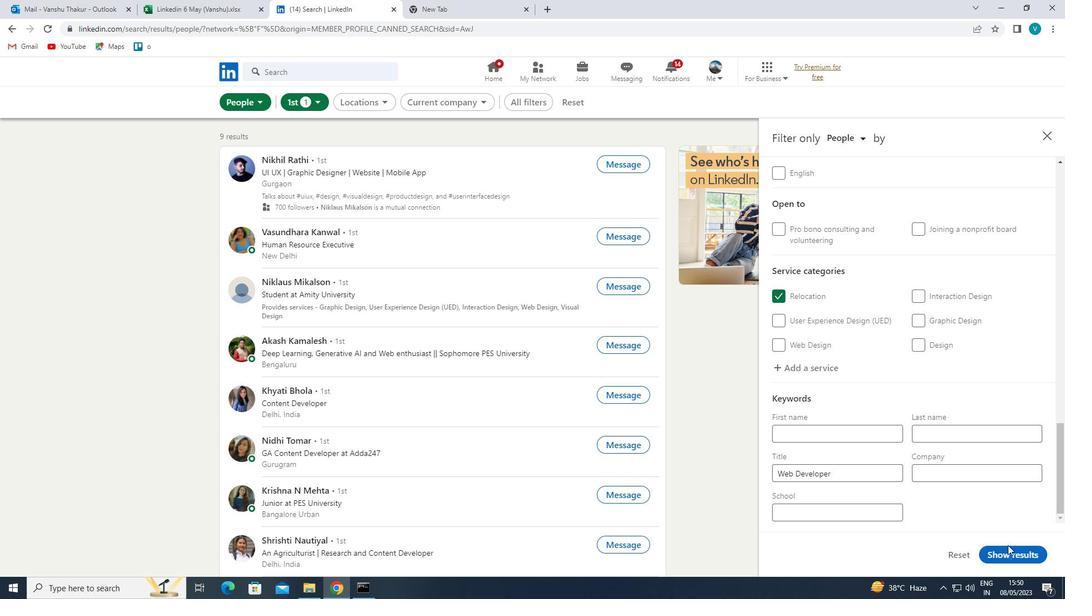 
Action: Mouse pressed left at (1008, 549)
Screenshot: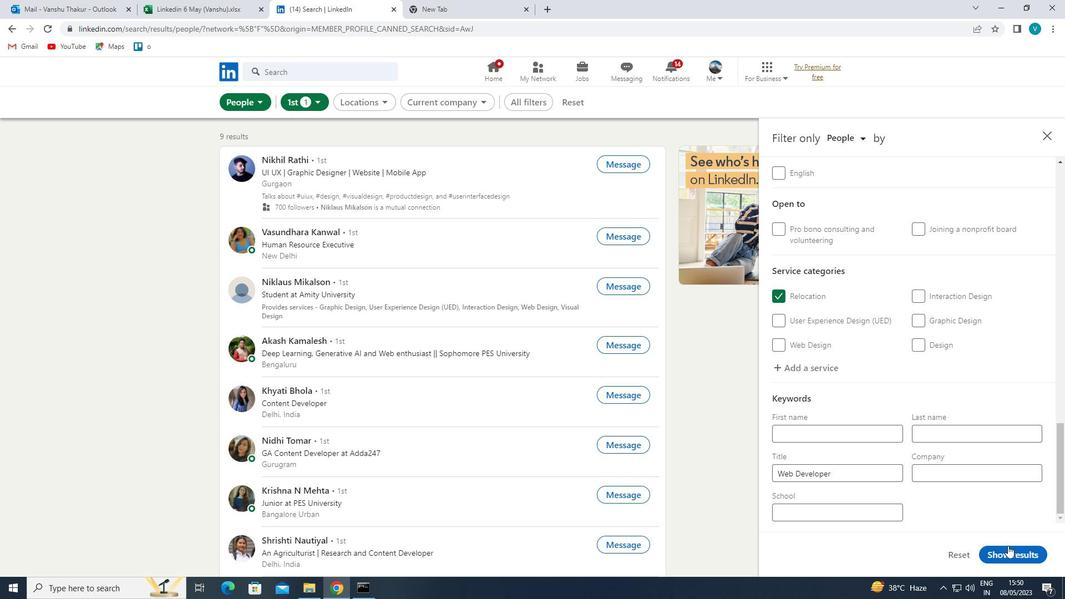 
Action: Mouse moved to (826, 433)
Screenshot: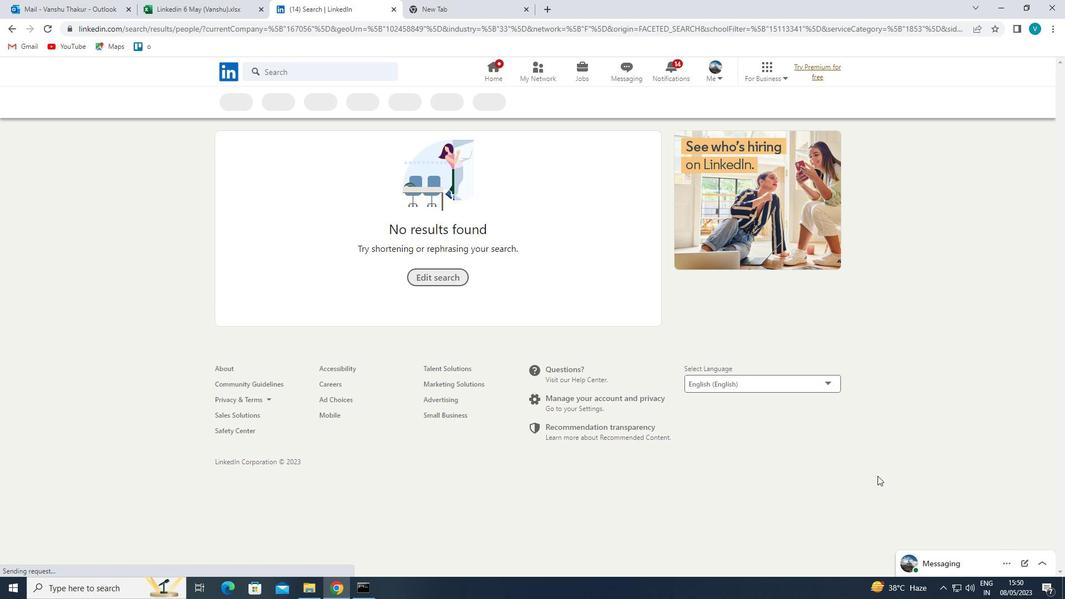
